 Task: Search one way flight ticket for 3 adults in first from Rochester: Rochester International Airport to Evansville: Evansville Regional Airport on 5-3-2023. Choice of flights is American. Number of bags: 1 carry on bag. Price is upto 87000. Outbound departure time preference is 20:45.
Action: Mouse moved to (307, 374)
Screenshot: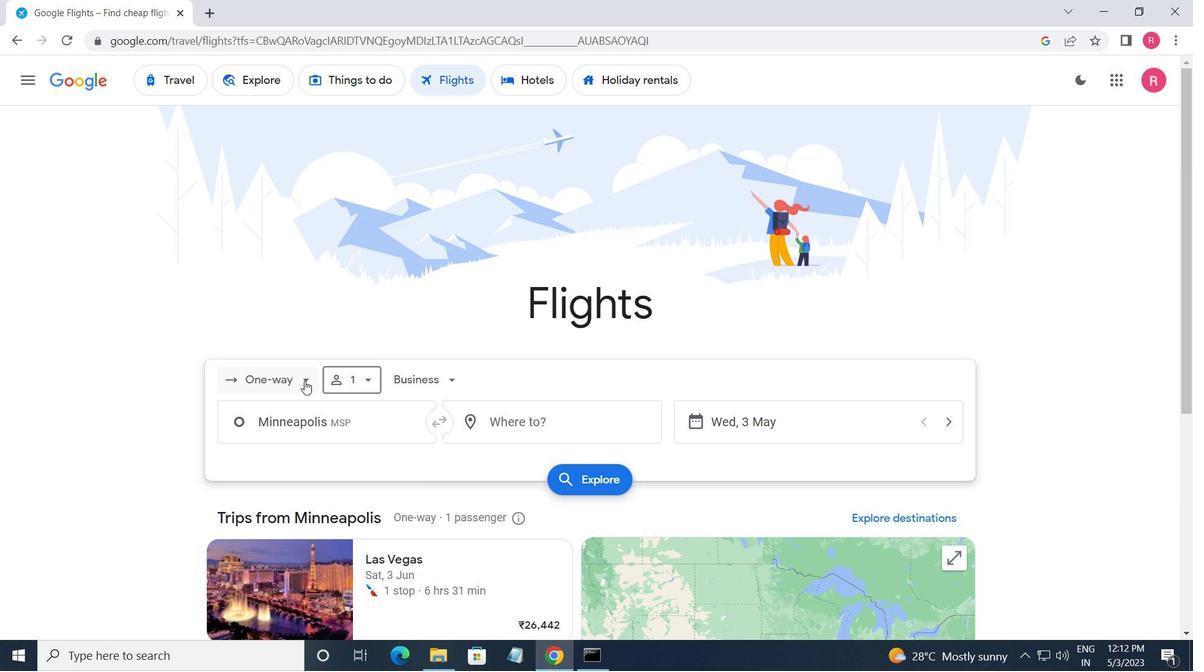 
Action: Mouse pressed left at (307, 374)
Screenshot: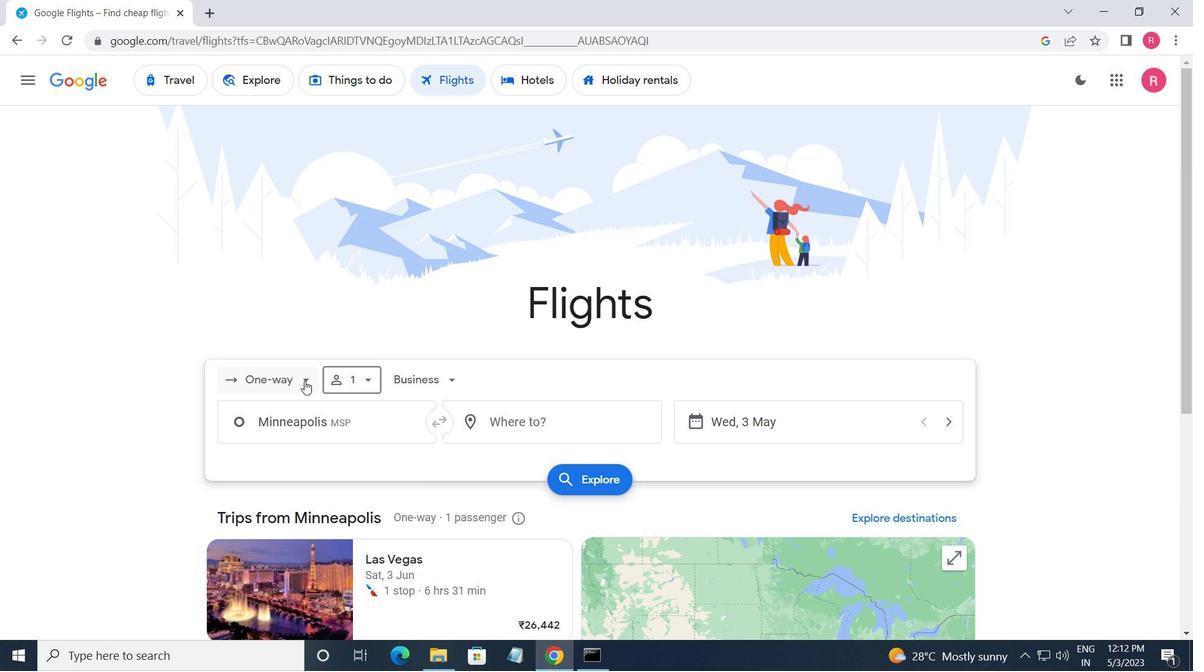 
Action: Mouse moved to (268, 461)
Screenshot: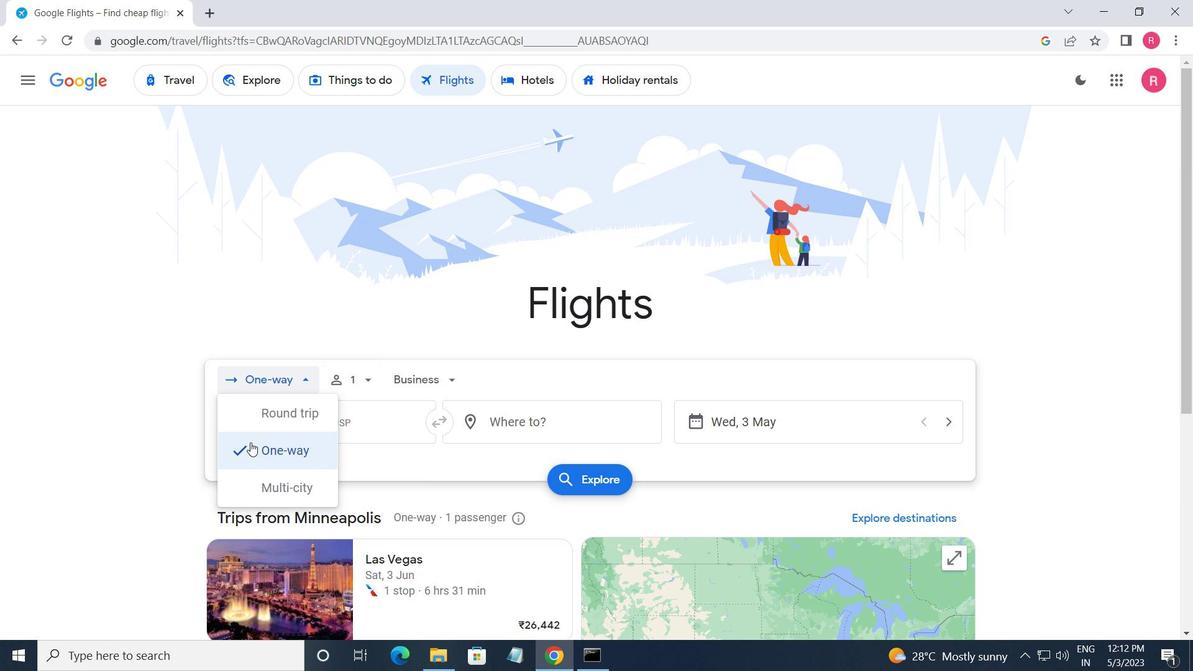 
Action: Mouse pressed left at (268, 461)
Screenshot: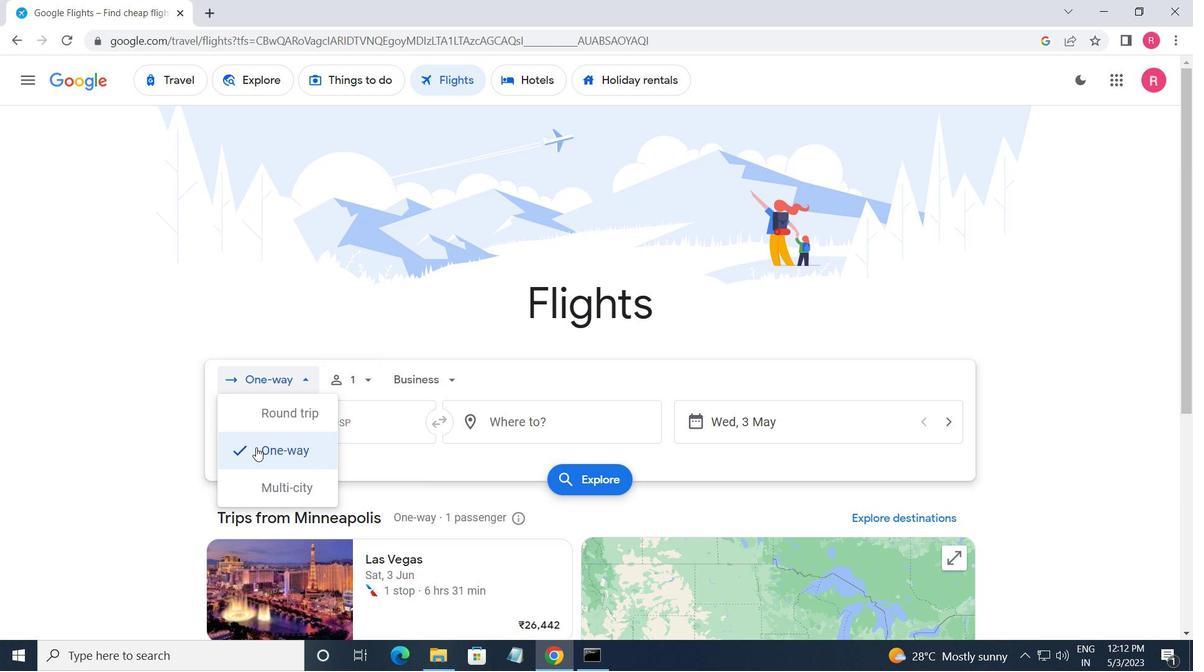 
Action: Mouse moved to (350, 388)
Screenshot: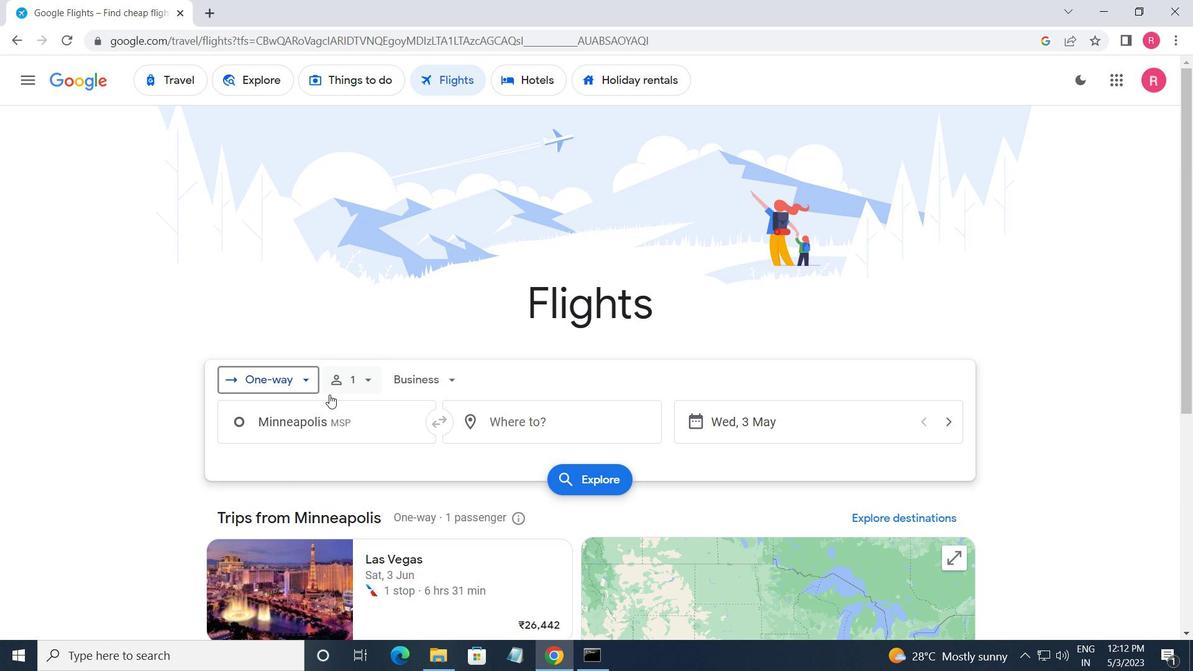 
Action: Mouse pressed left at (350, 388)
Screenshot: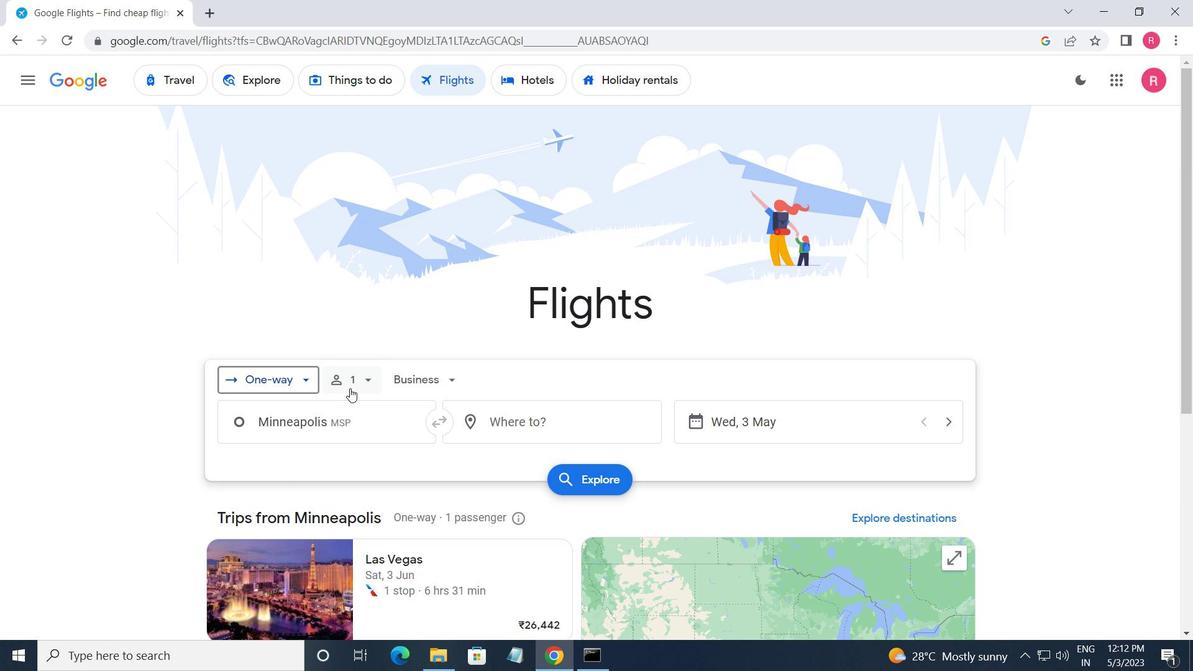 
Action: Mouse moved to (487, 405)
Screenshot: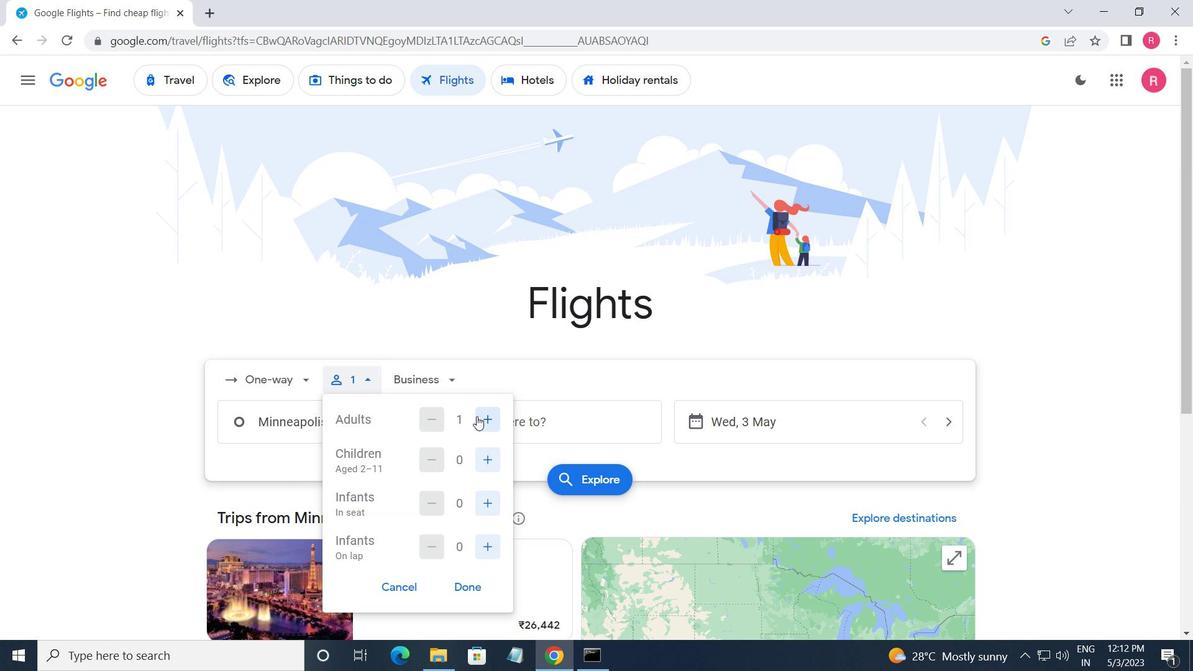 
Action: Mouse pressed left at (487, 405)
Screenshot: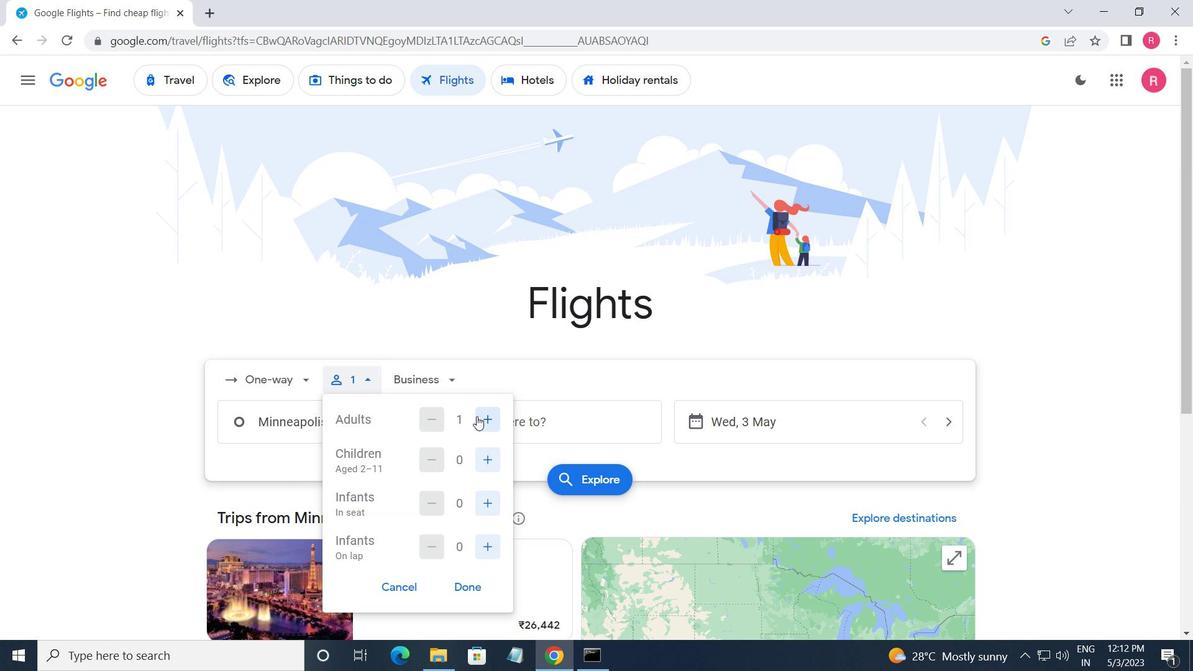 
Action: Mouse moved to (489, 408)
Screenshot: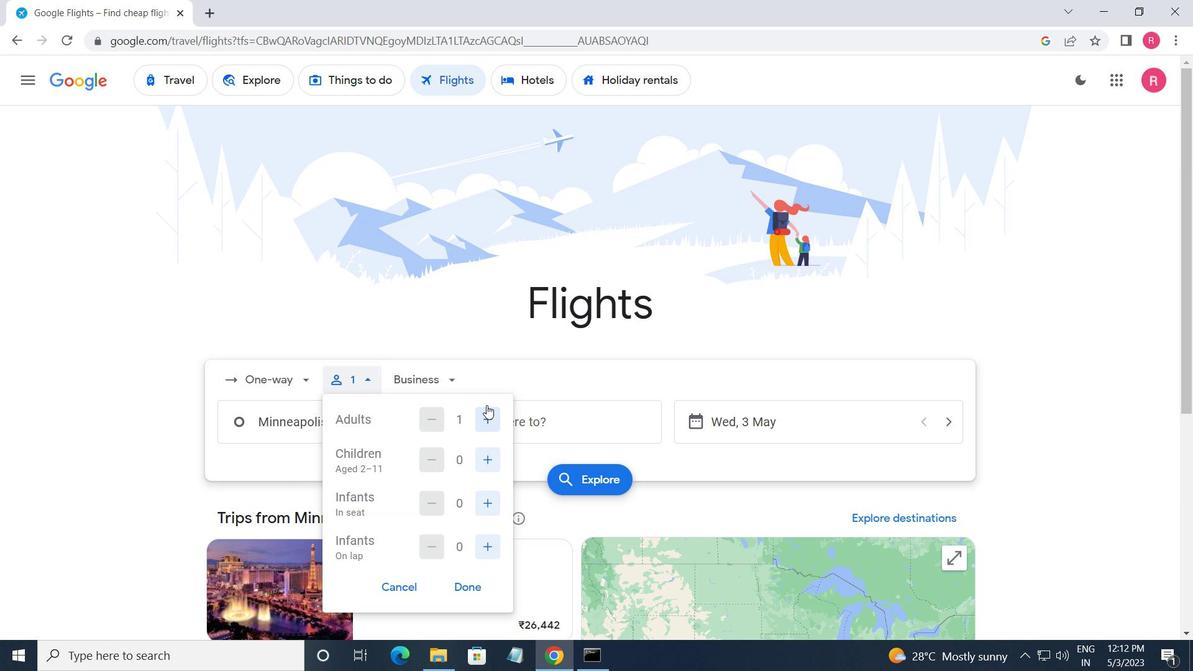 
Action: Mouse pressed left at (489, 408)
Screenshot: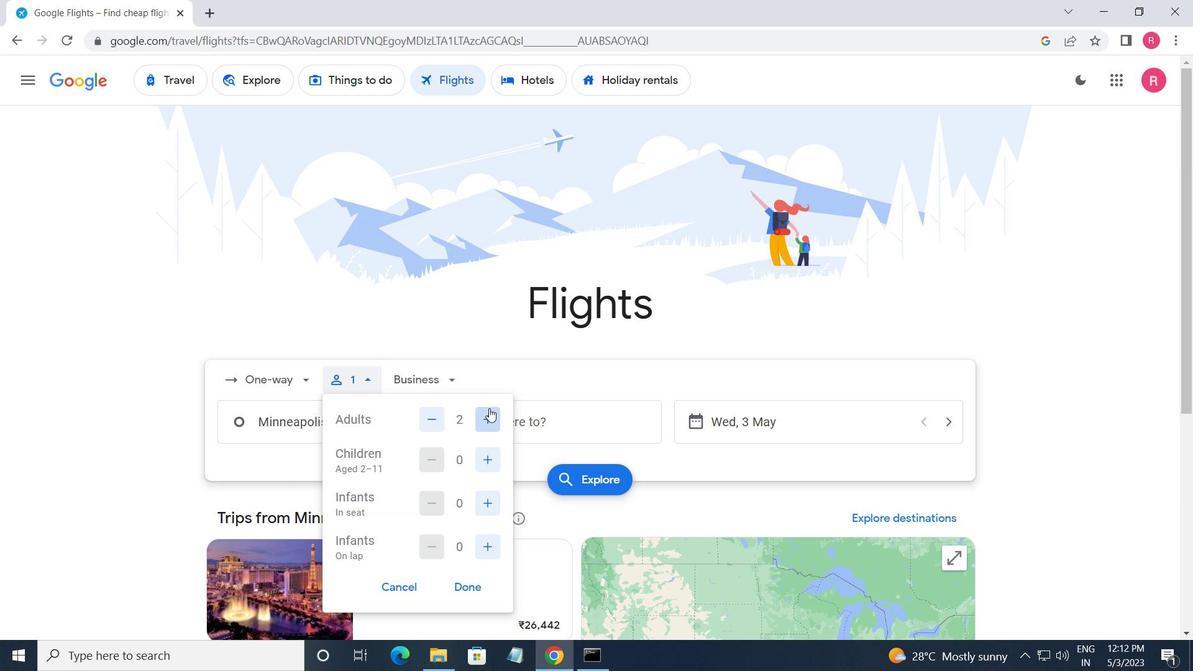 
Action: Mouse moved to (486, 454)
Screenshot: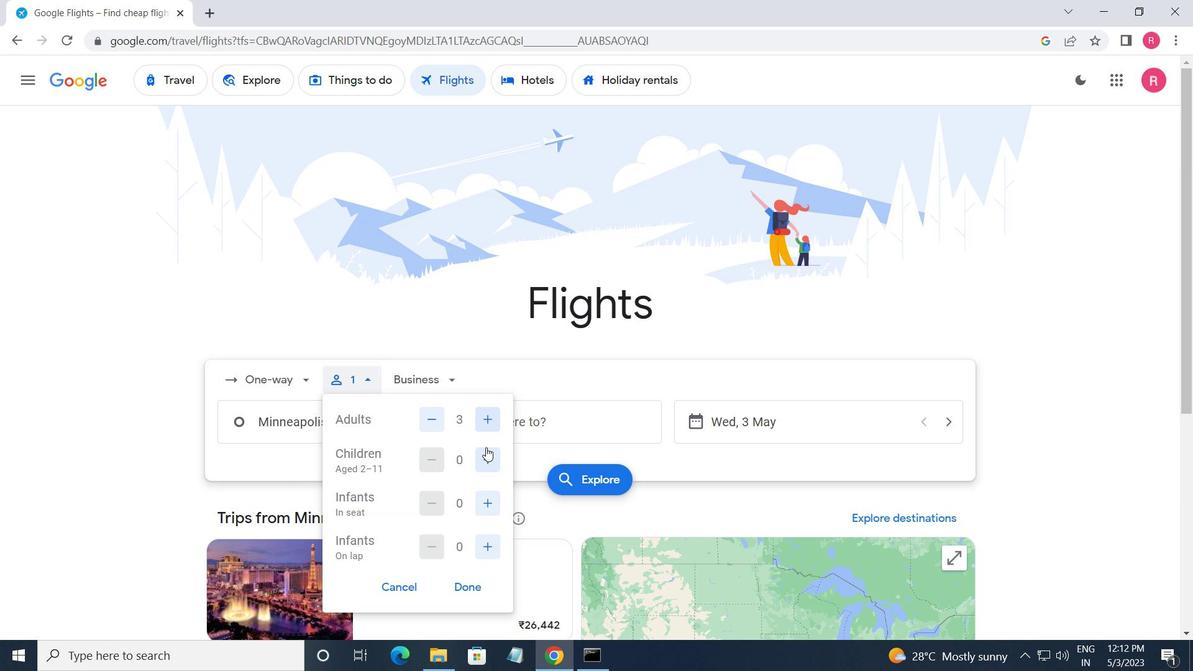 
Action: Mouse pressed left at (486, 454)
Screenshot: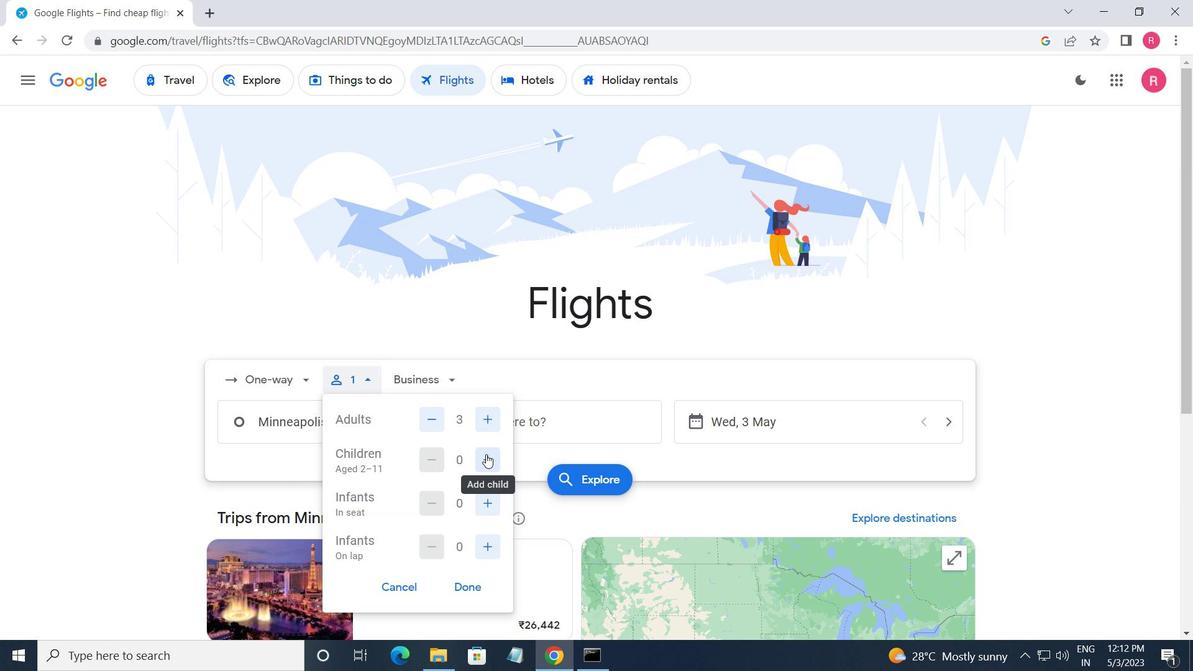 
Action: Mouse pressed left at (486, 454)
Screenshot: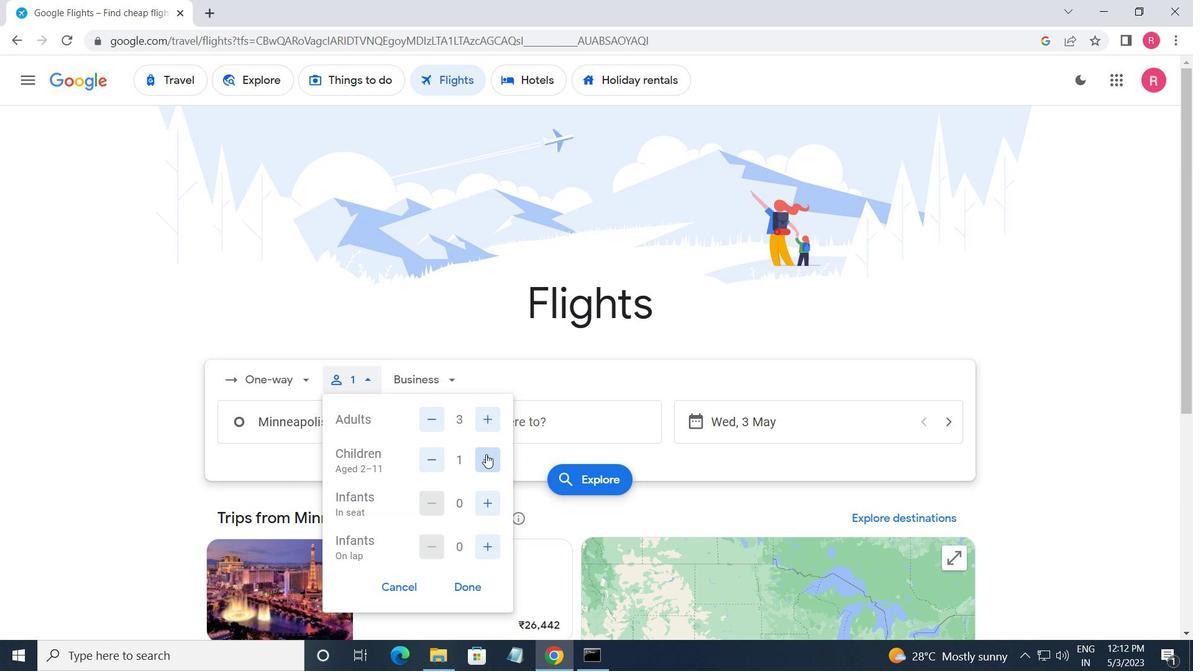 
Action: Mouse pressed left at (486, 454)
Screenshot: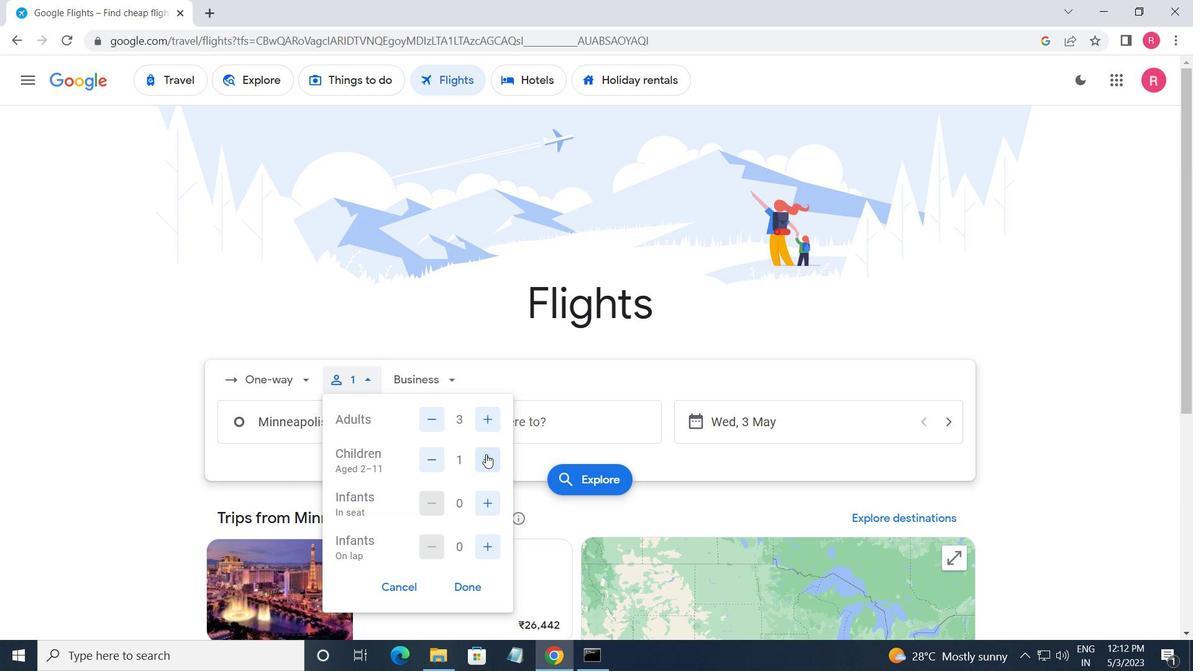 
Action: Mouse moved to (439, 457)
Screenshot: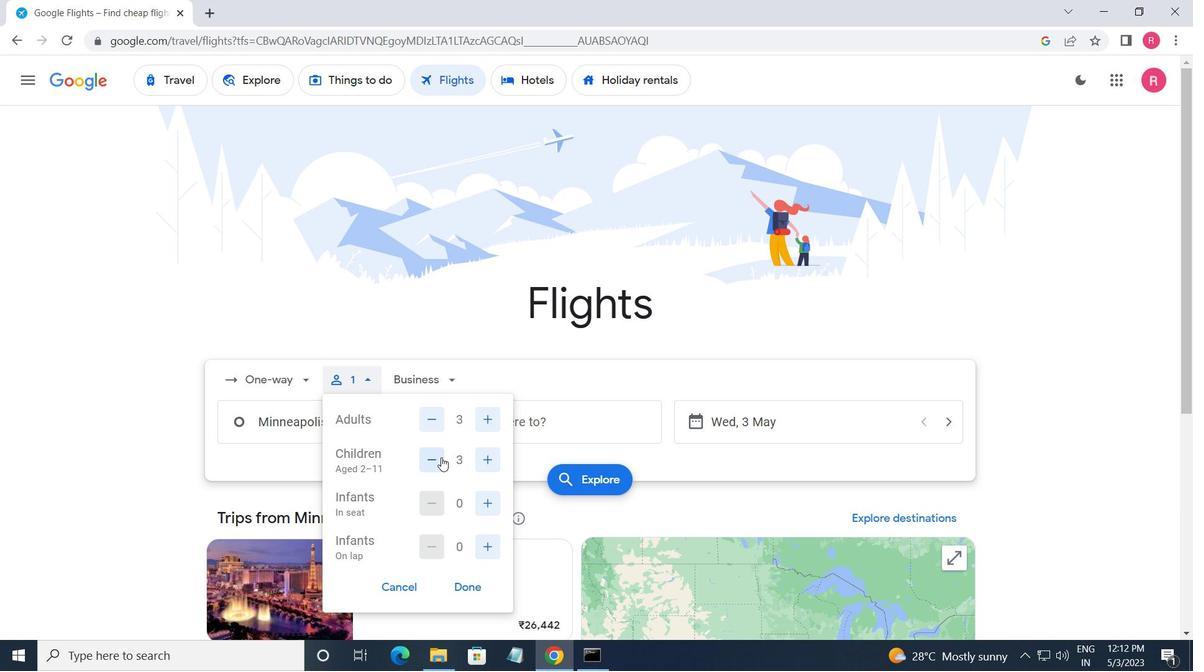 
Action: Mouse pressed left at (439, 457)
Screenshot: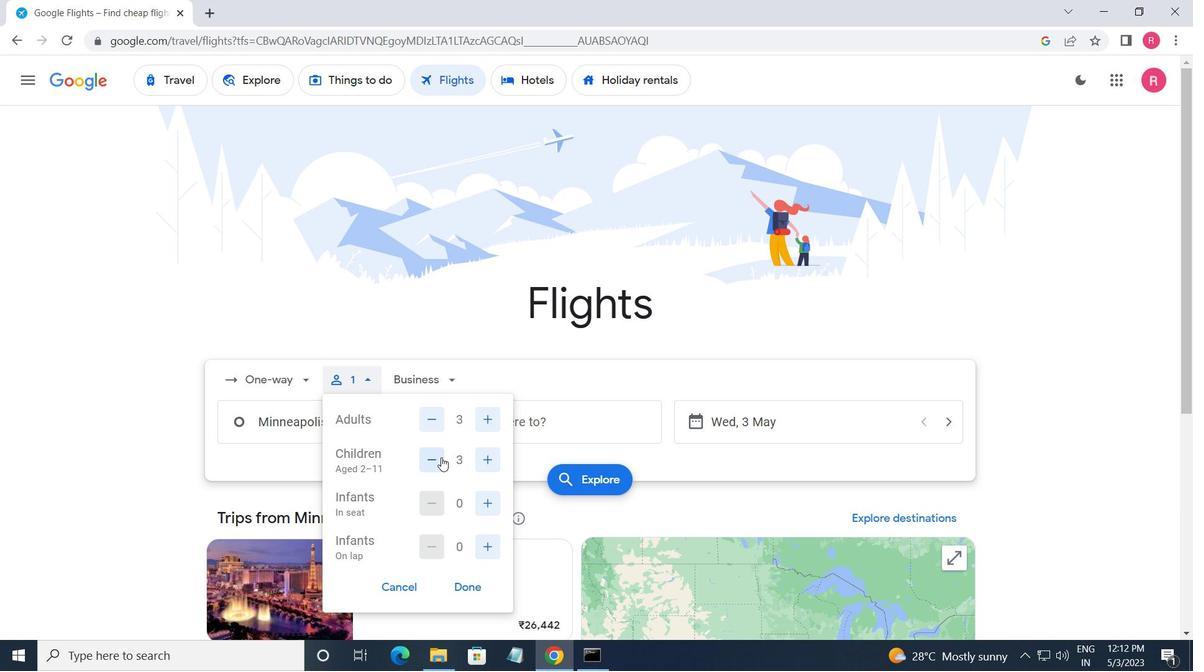 
Action: Mouse pressed left at (439, 457)
Screenshot: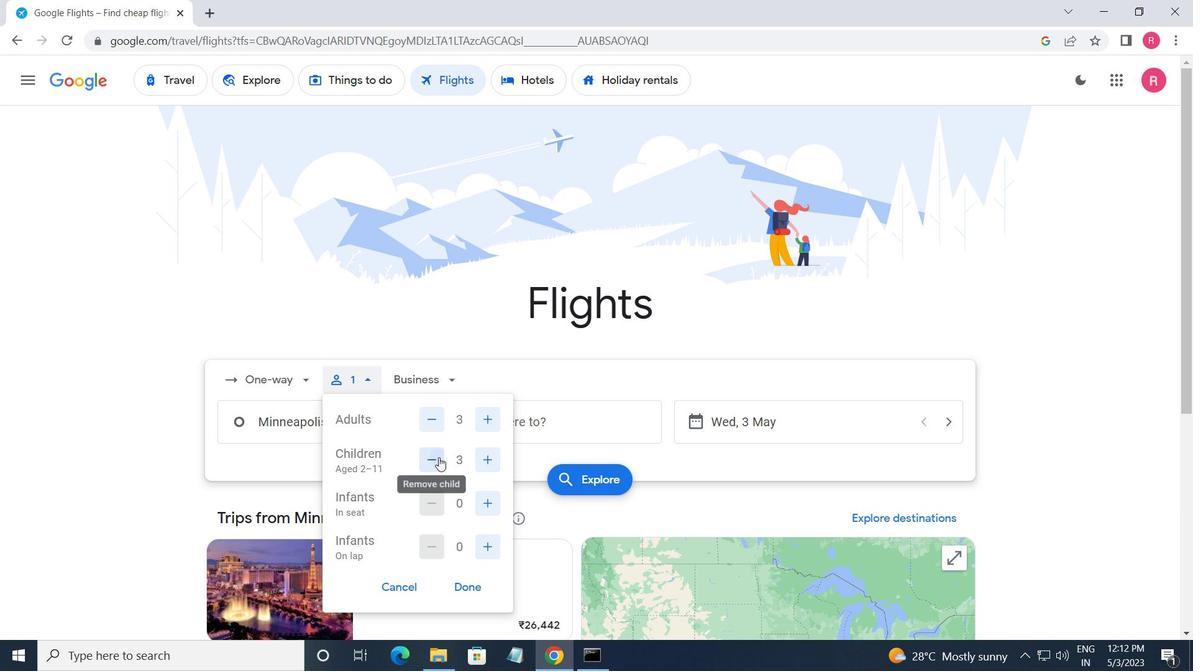 
Action: Mouse pressed left at (439, 457)
Screenshot: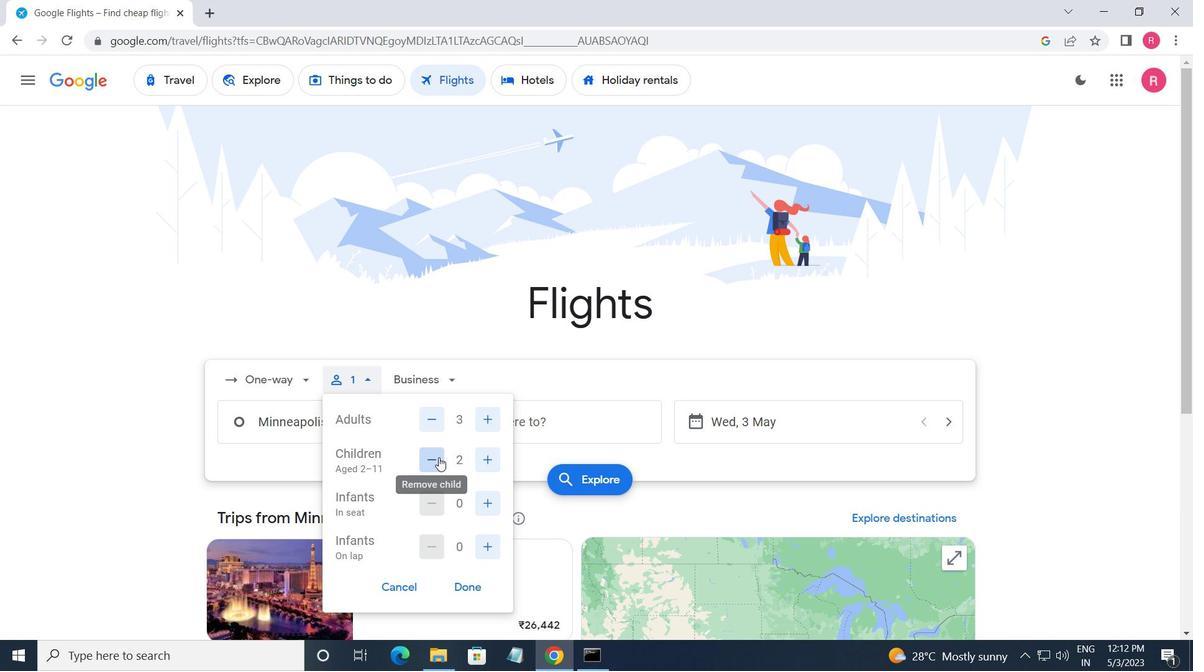 
Action: Mouse moved to (416, 391)
Screenshot: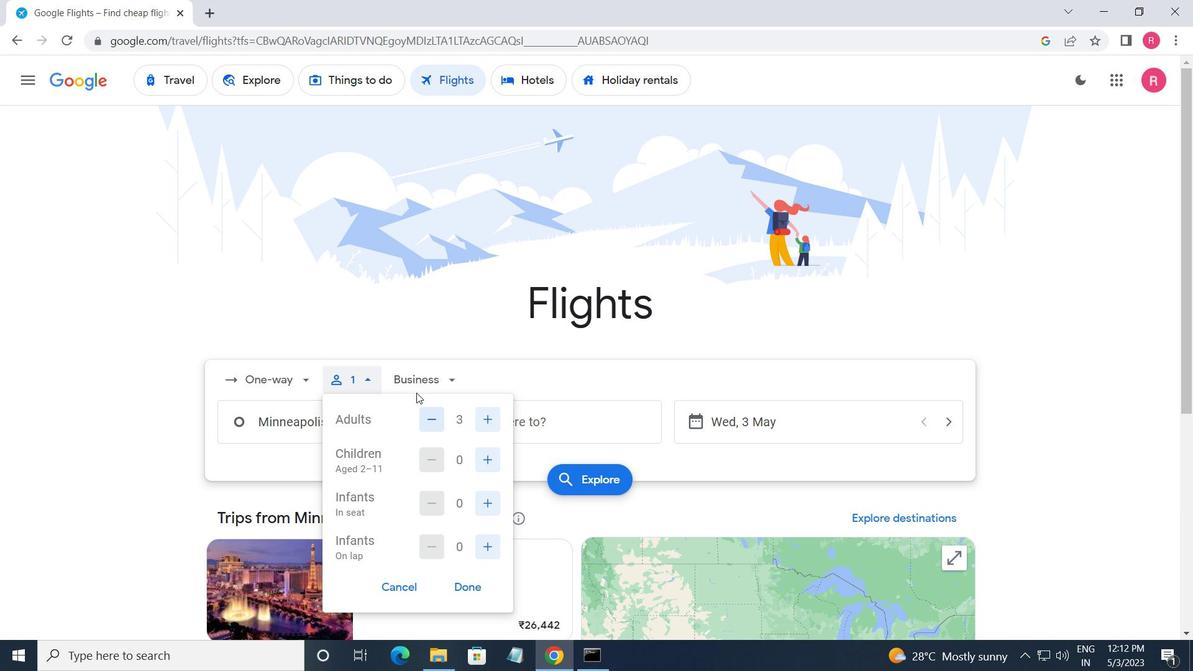 
Action: Mouse pressed left at (416, 391)
Screenshot: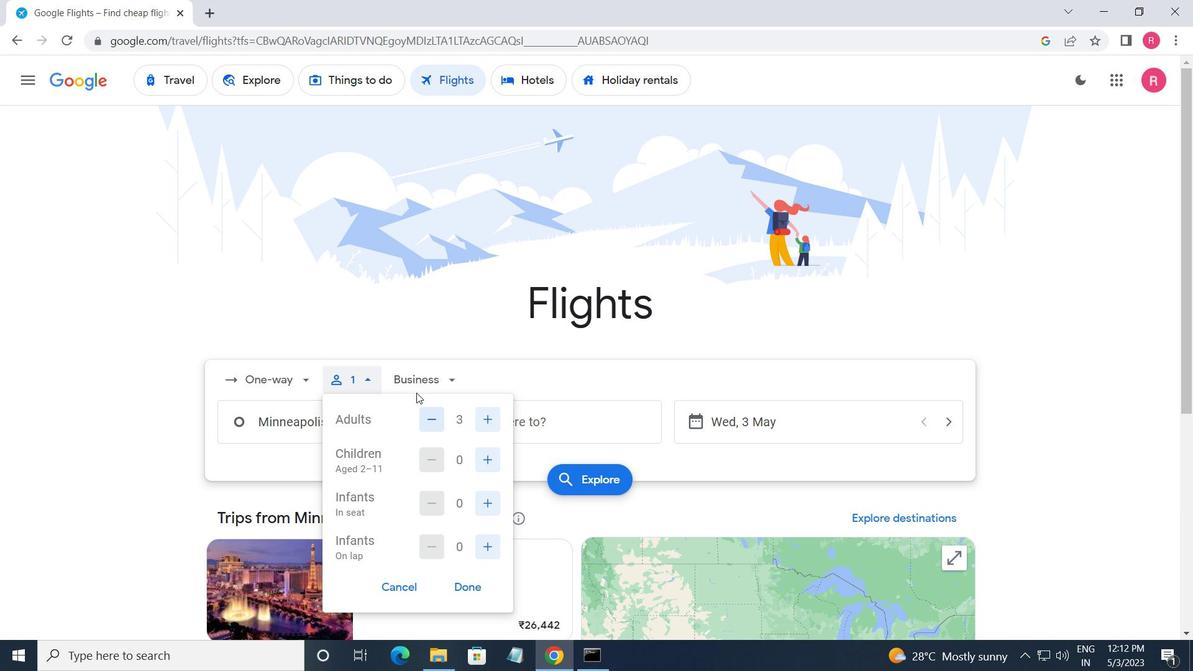 
Action: Mouse moved to (459, 527)
Screenshot: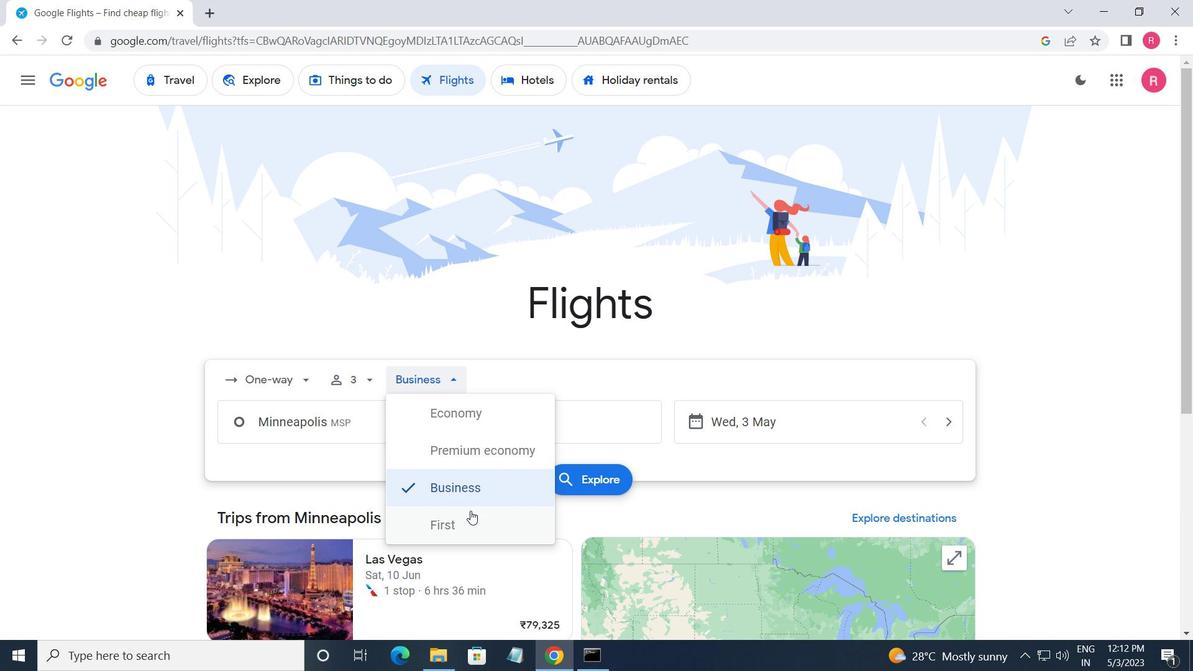 
Action: Mouse pressed left at (459, 527)
Screenshot: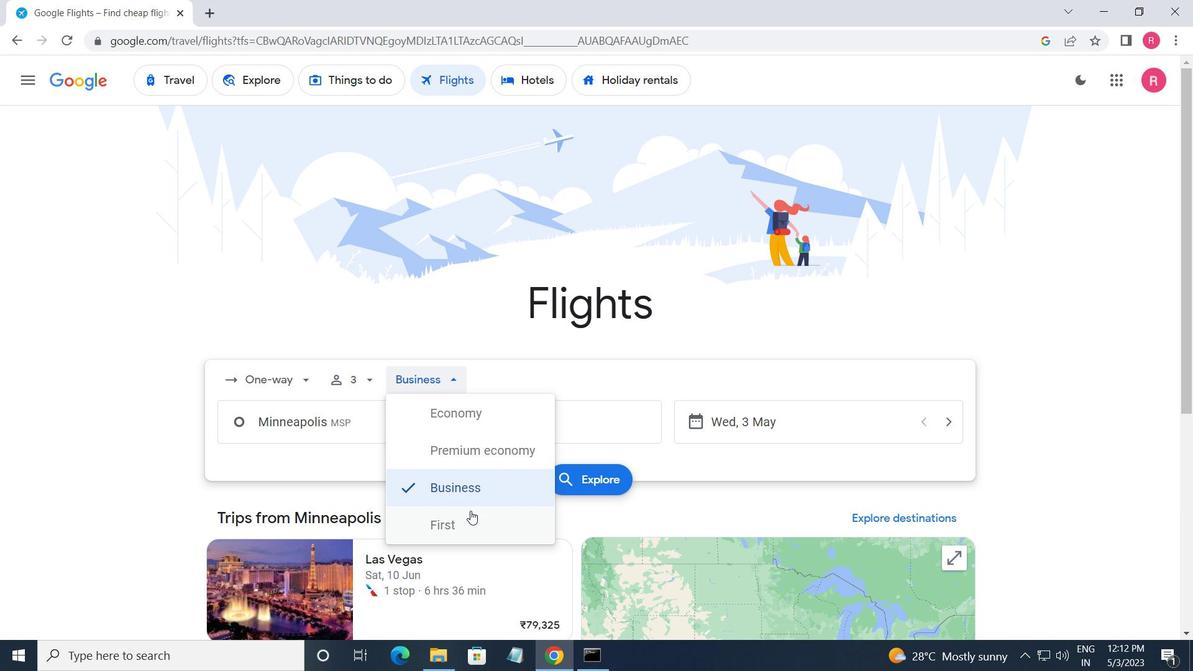 
Action: Mouse moved to (396, 439)
Screenshot: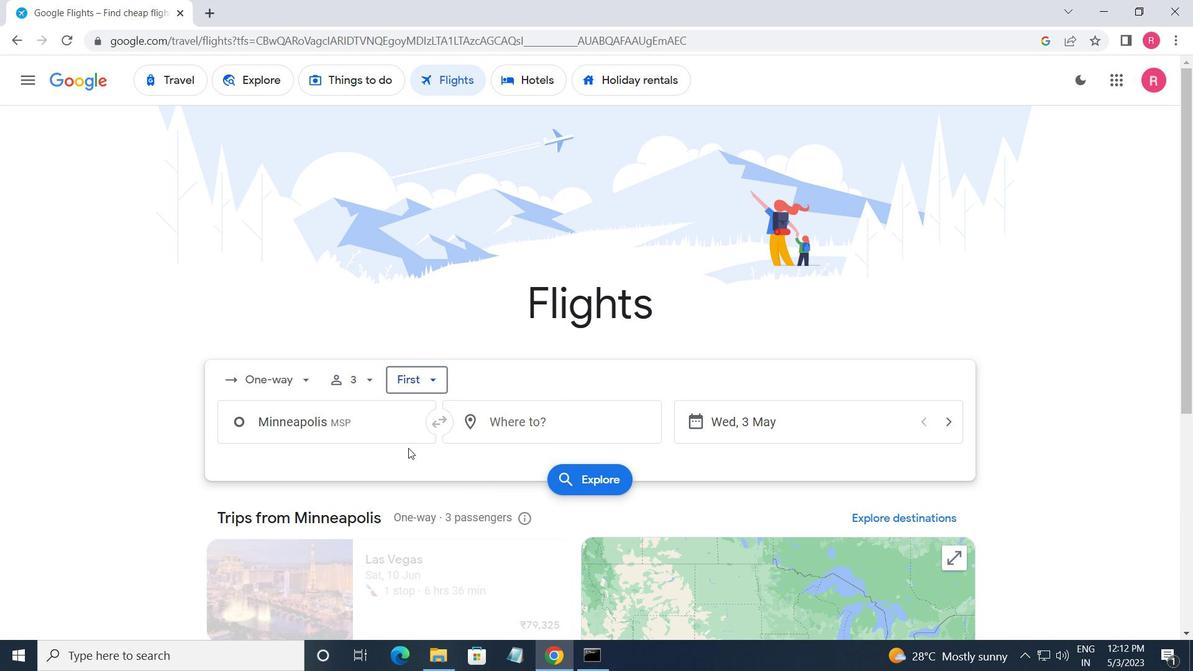 
Action: Mouse pressed left at (396, 439)
Screenshot: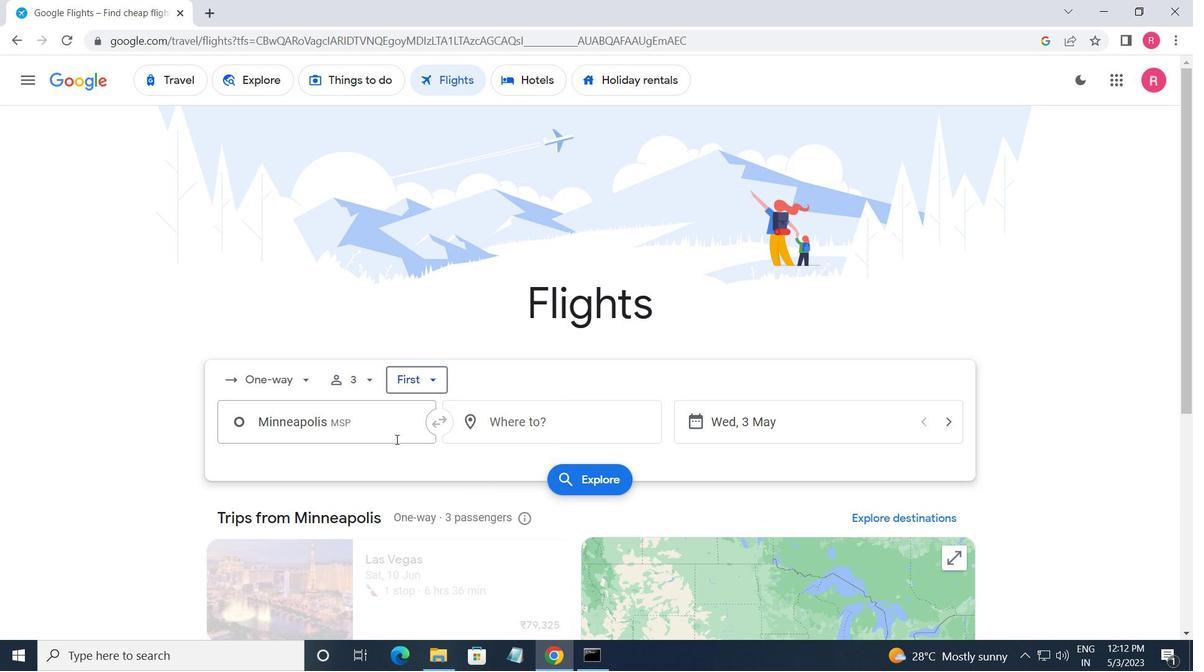 
Action: Mouse moved to (395, 439)
Screenshot: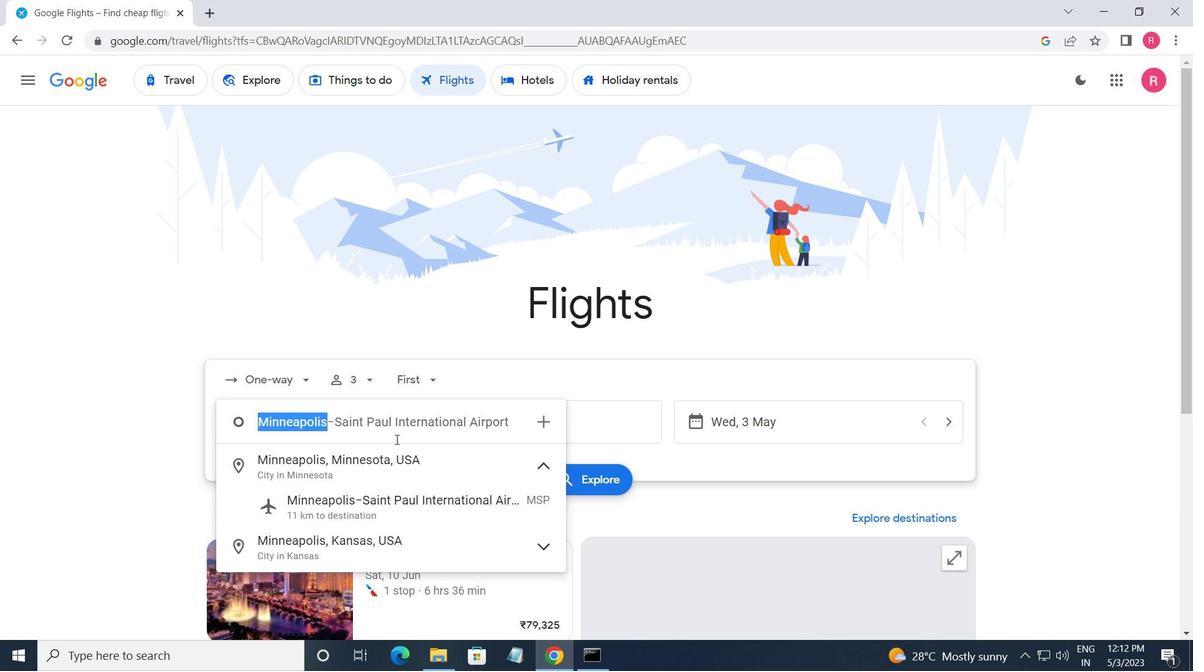 
Action: Key pressed <Key.shift>RS<Key.backspace>OSHESTER<Key.space><Key.shift_r>I
Screenshot: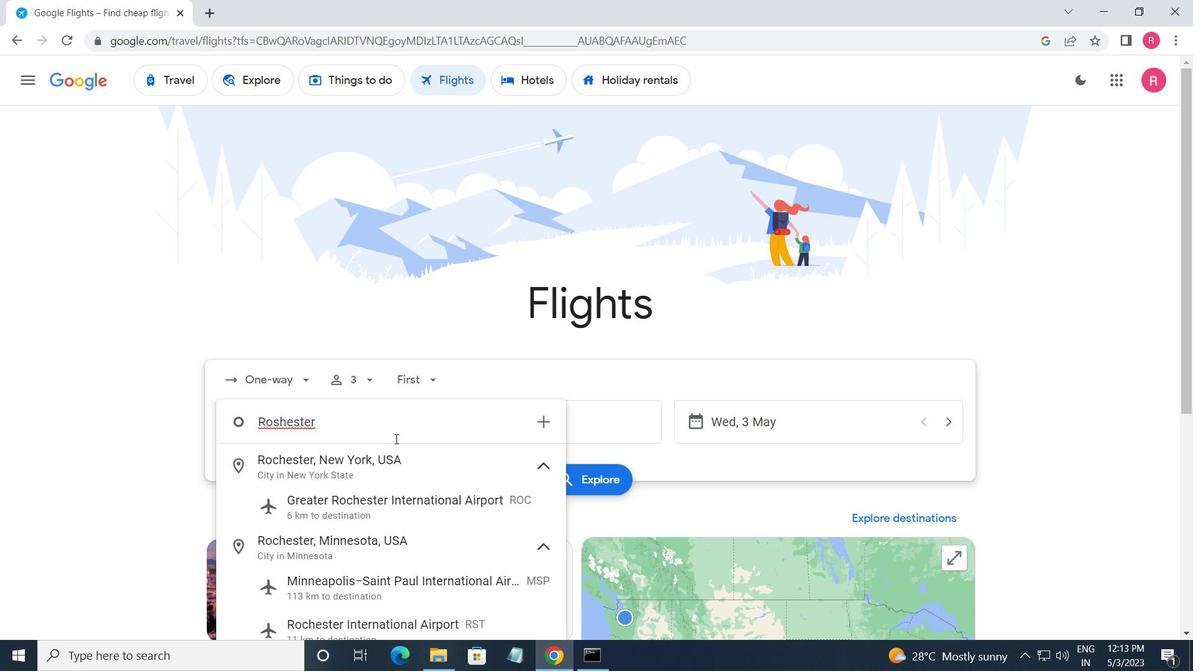 
Action: Mouse moved to (376, 513)
Screenshot: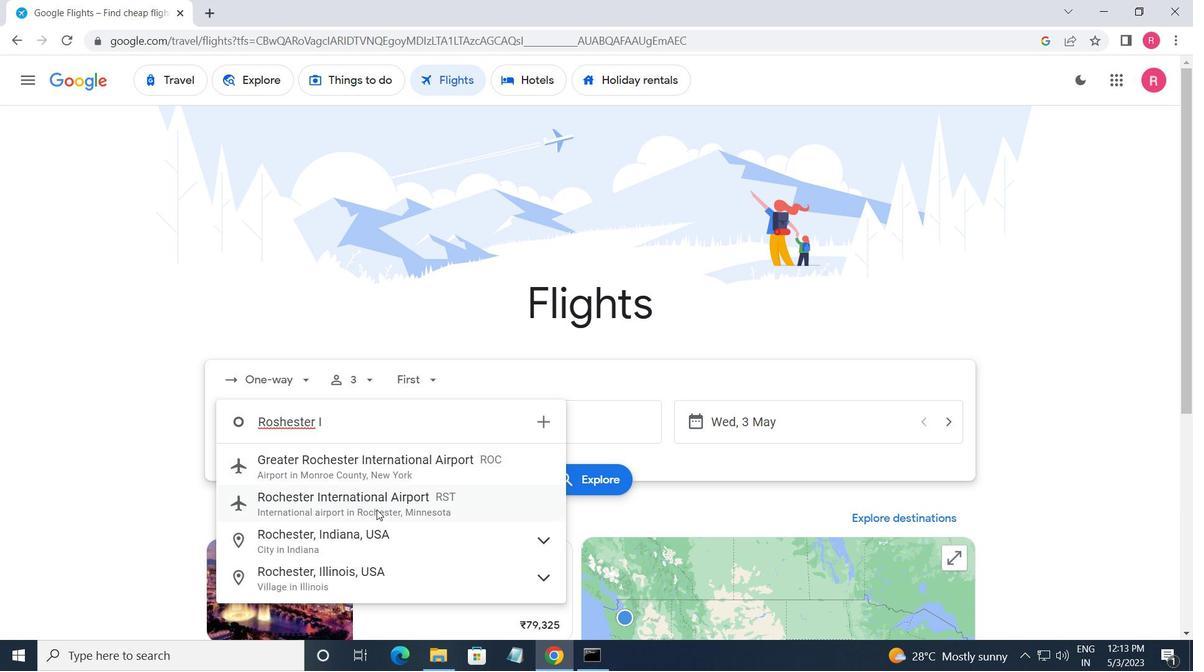 
Action: Mouse pressed left at (376, 513)
Screenshot: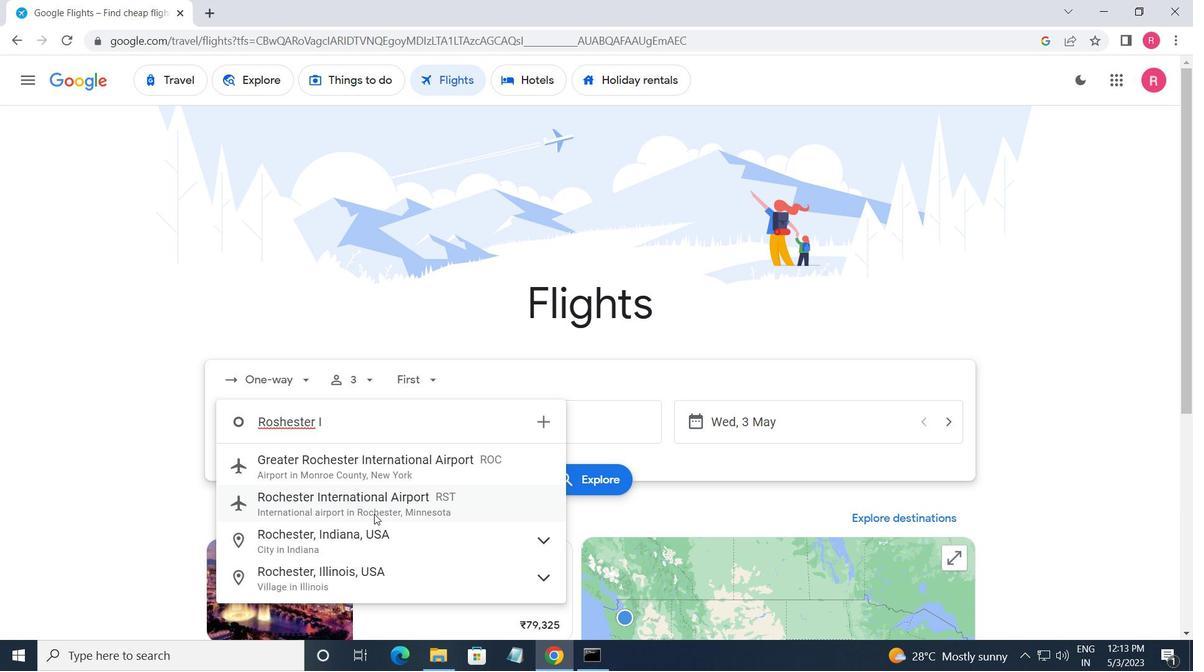 
Action: Mouse moved to (592, 425)
Screenshot: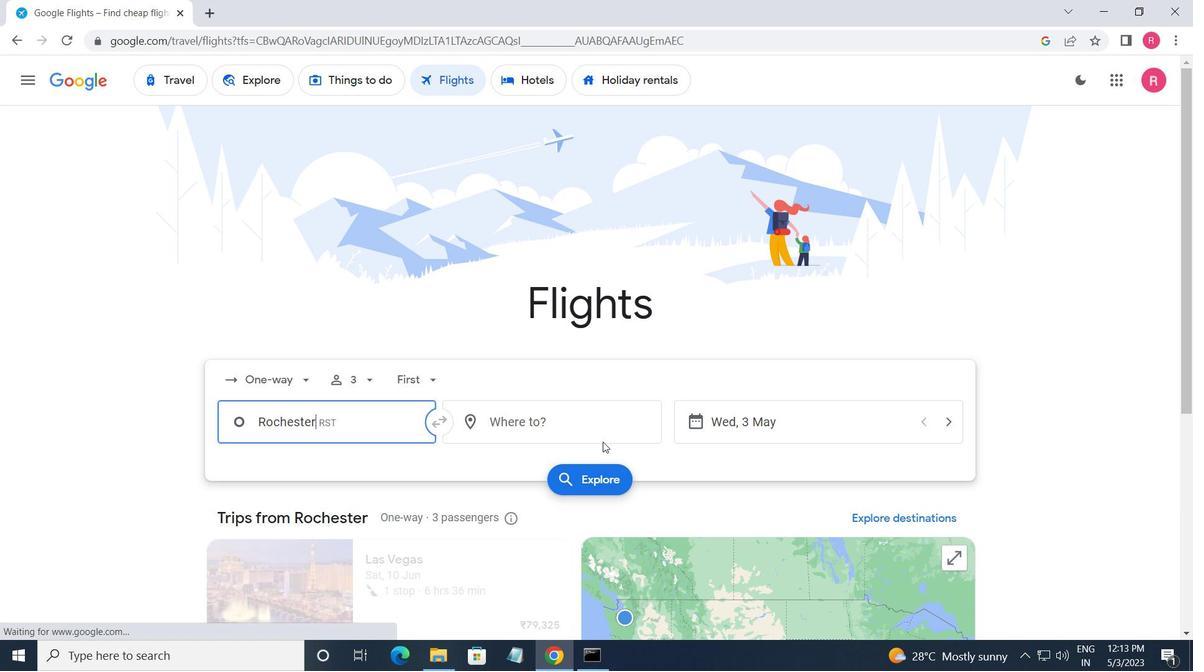 
Action: Mouse pressed left at (592, 425)
Screenshot: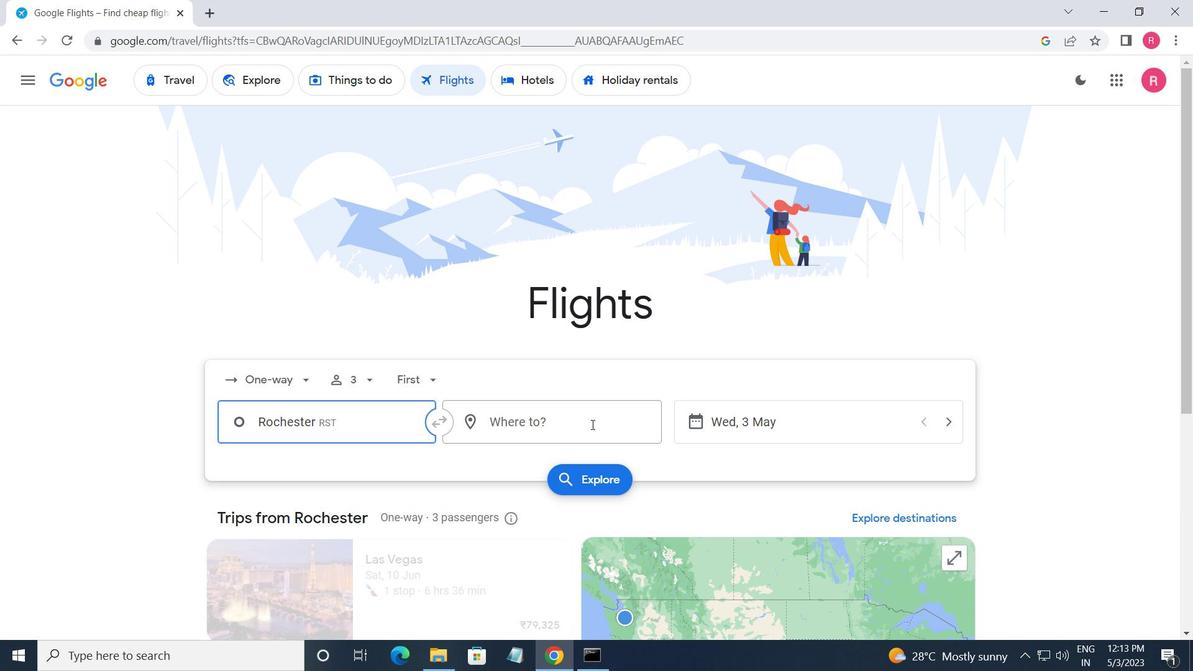 
Action: Mouse moved to (528, 576)
Screenshot: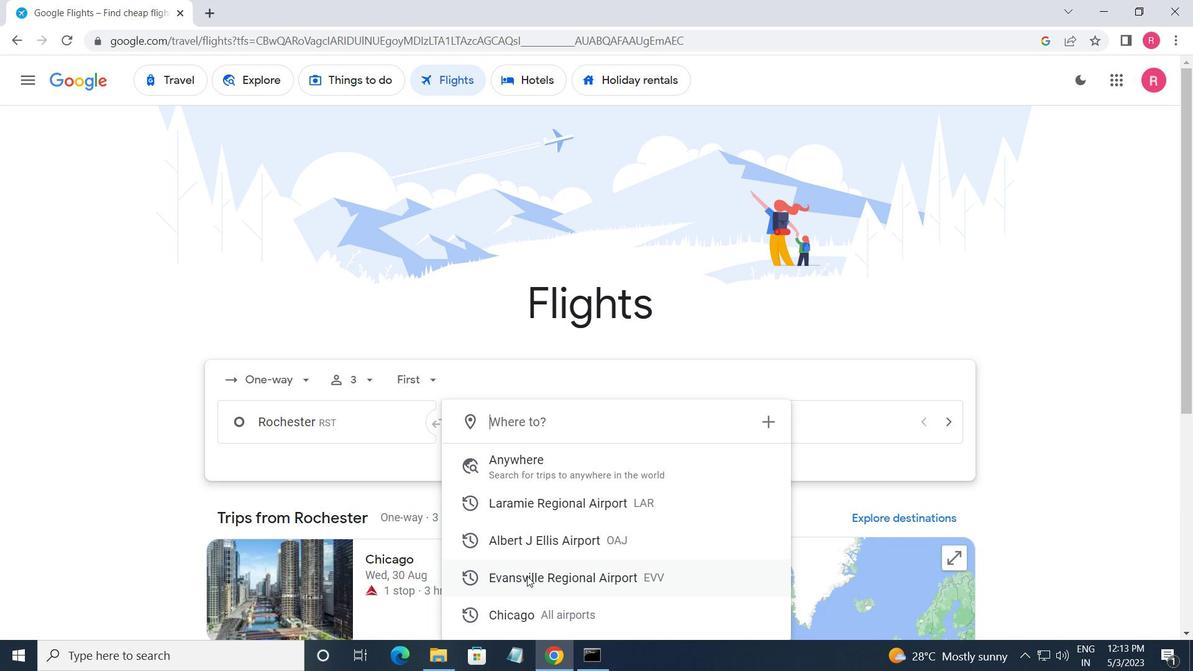 
Action: Mouse pressed left at (528, 576)
Screenshot: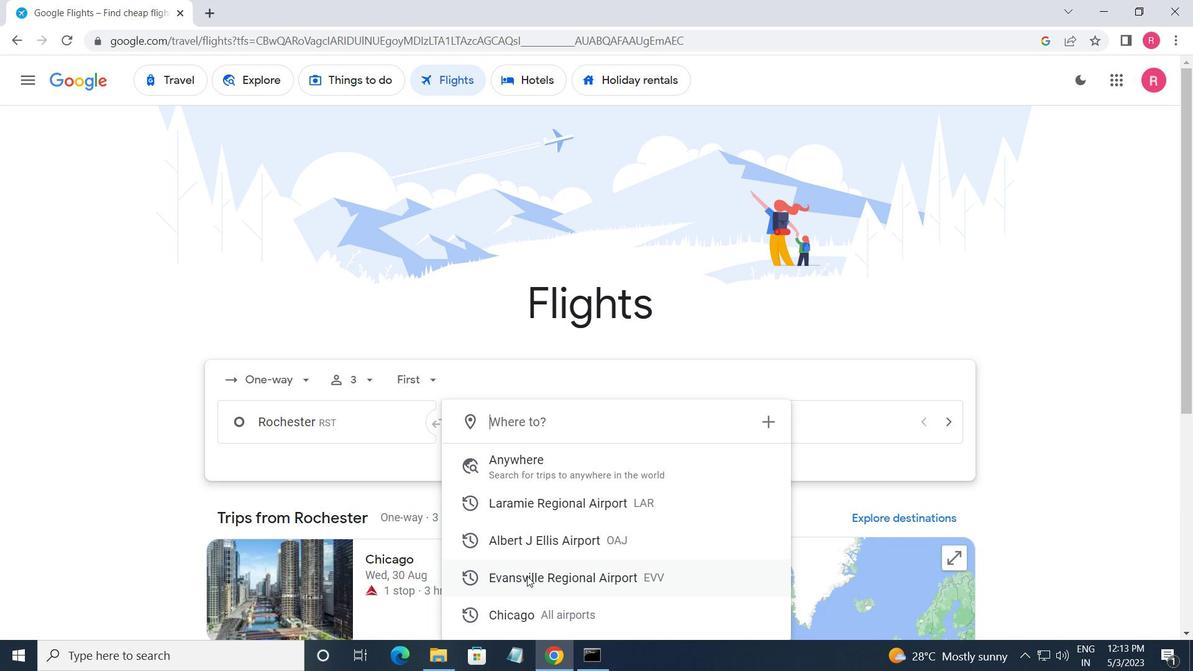 
Action: Mouse moved to (807, 401)
Screenshot: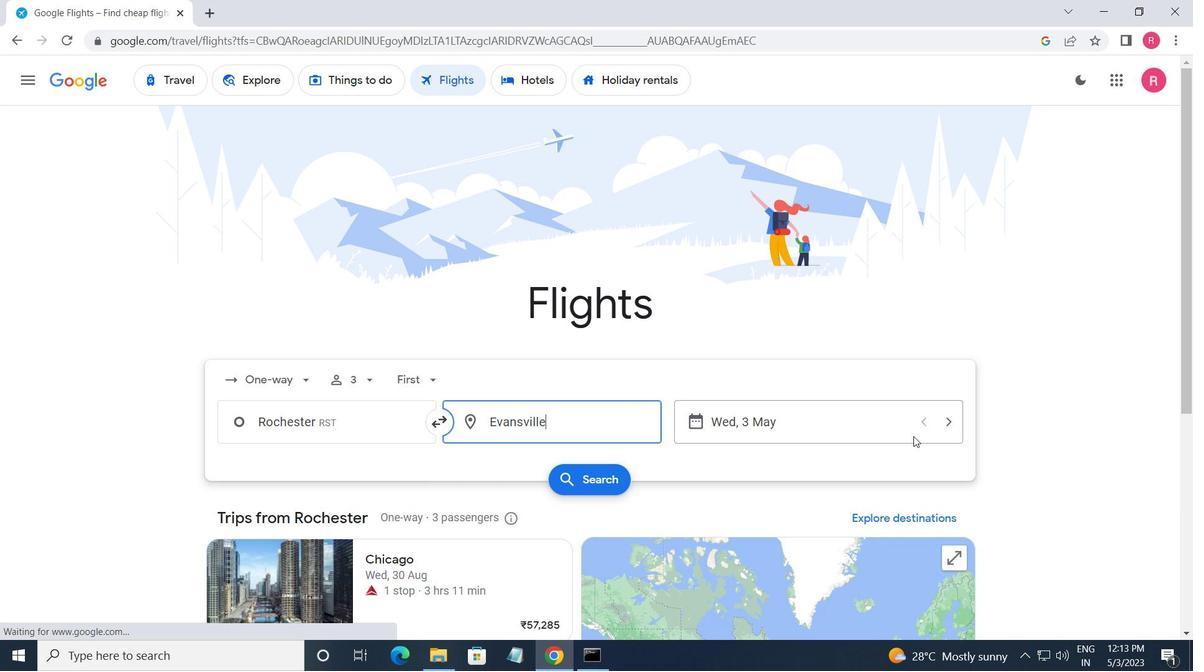 
Action: Mouse pressed left at (807, 401)
Screenshot: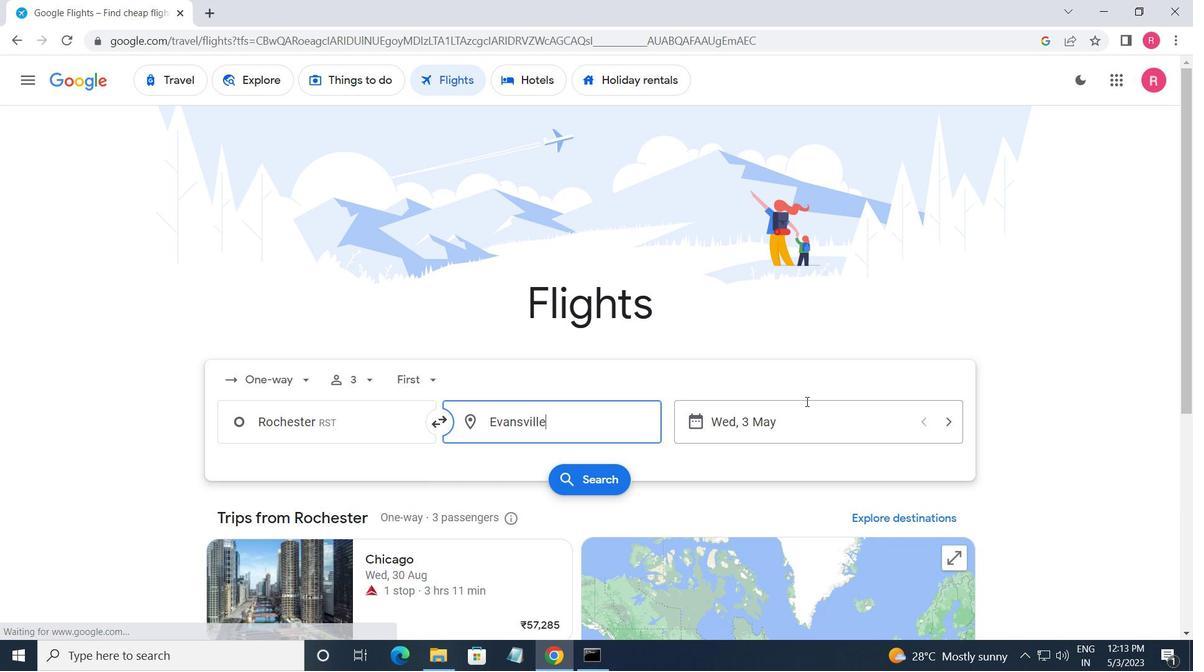 
Action: Mouse moved to (520, 358)
Screenshot: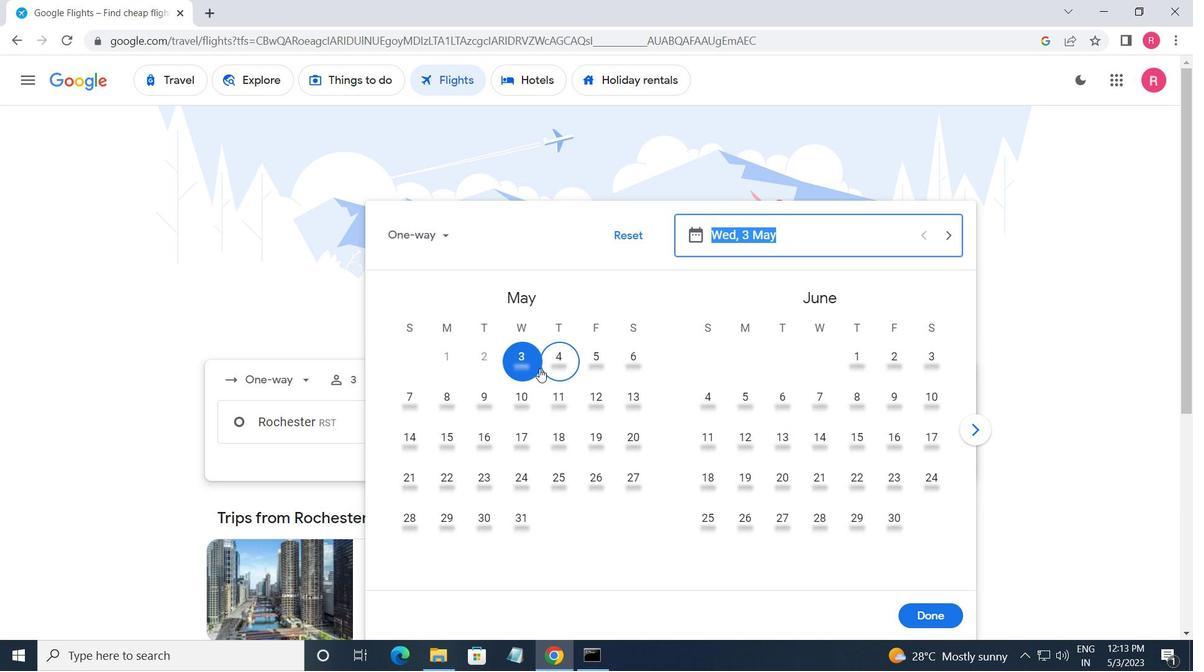 
Action: Mouse pressed left at (520, 358)
Screenshot: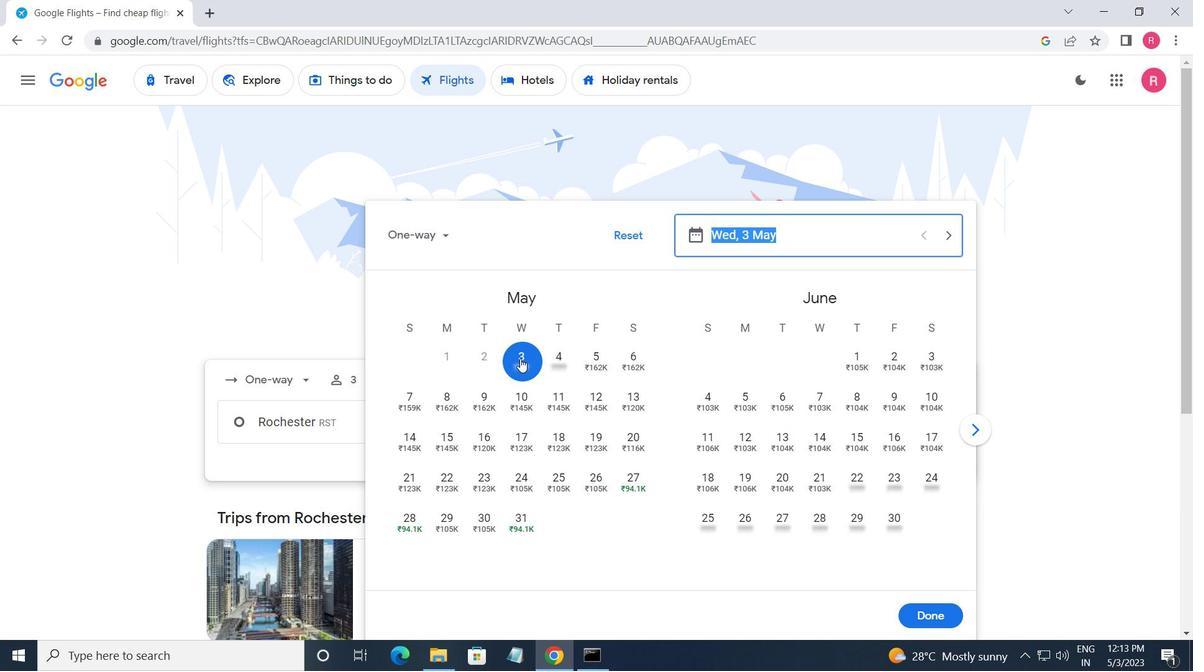 
Action: Mouse moved to (947, 624)
Screenshot: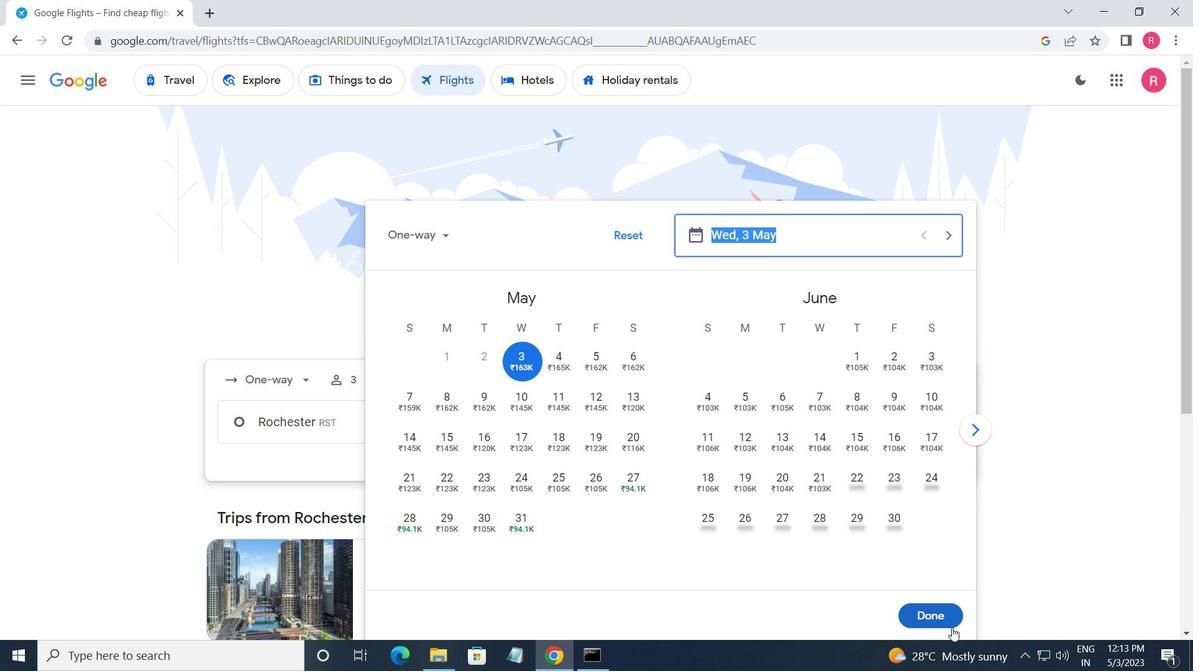
Action: Mouse pressed left at (947, 624)
Screenshot: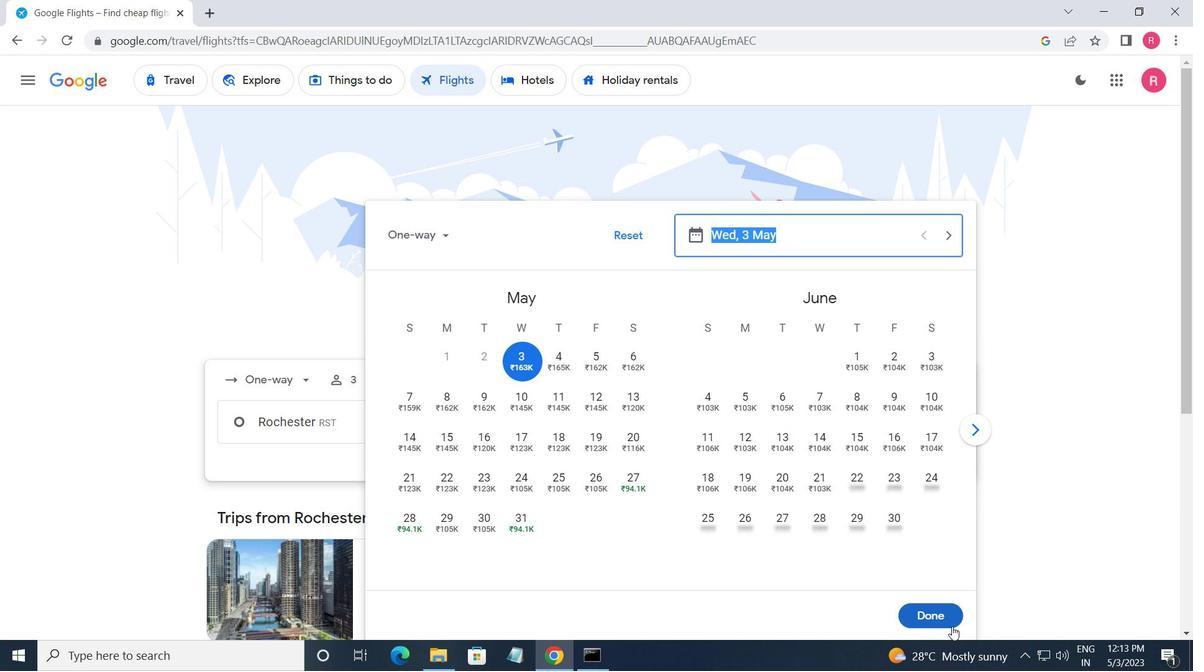 
Action: Mouse moved to (618, 491)
Screenshot: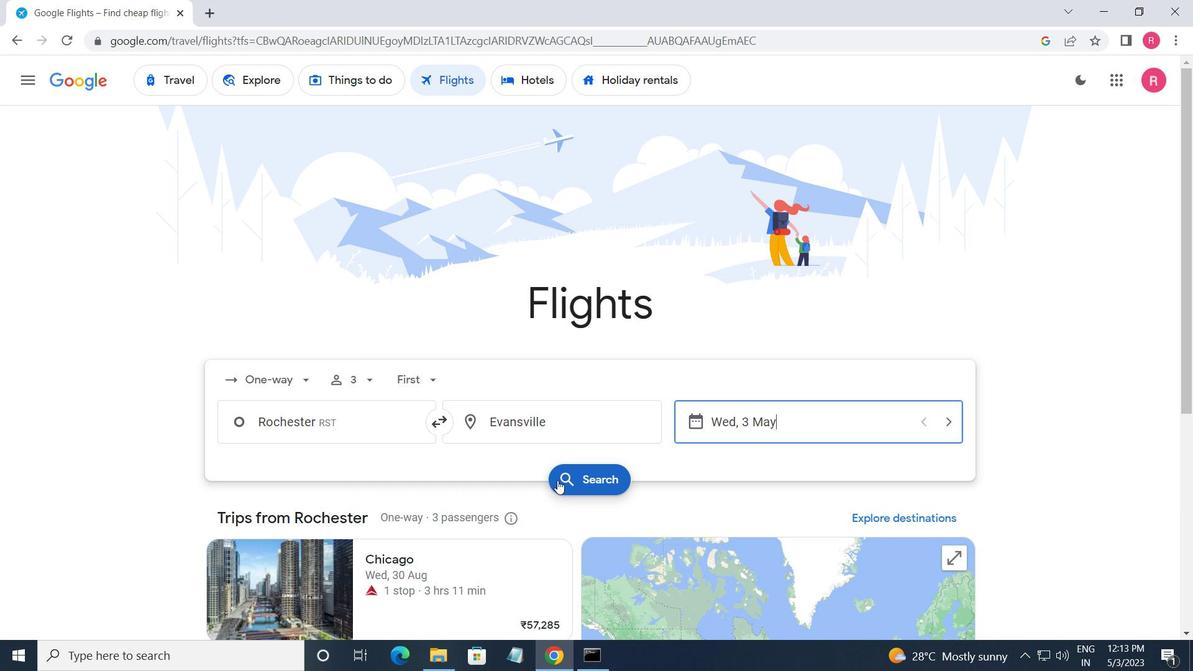 
Action: Mouse pressed left at (618, 491)
Screenshot: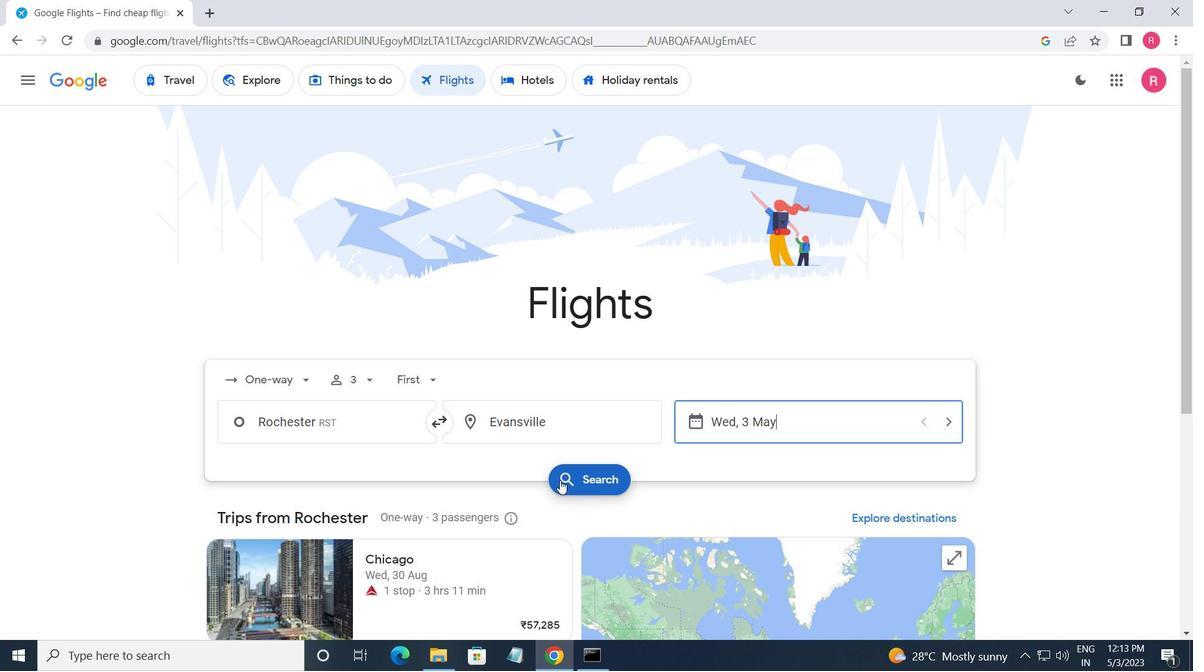 
Action: Mouse moved to (222, 225)
Screenshot: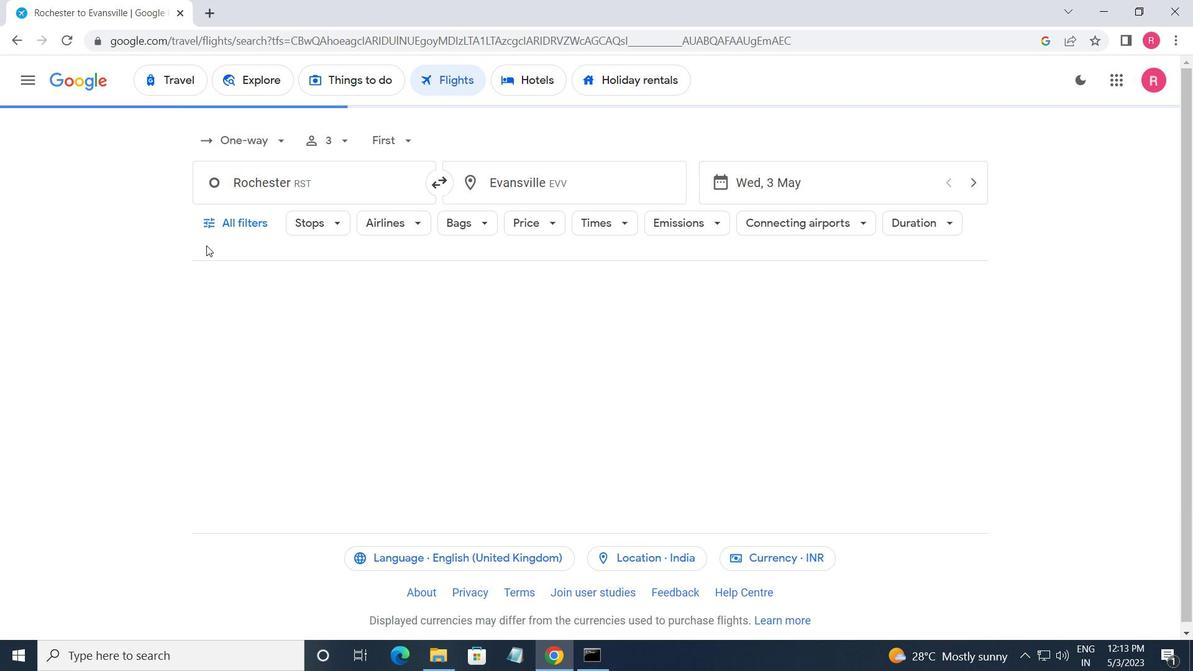 
Action: Mouse pressed left at (222, 225)
Screenshot: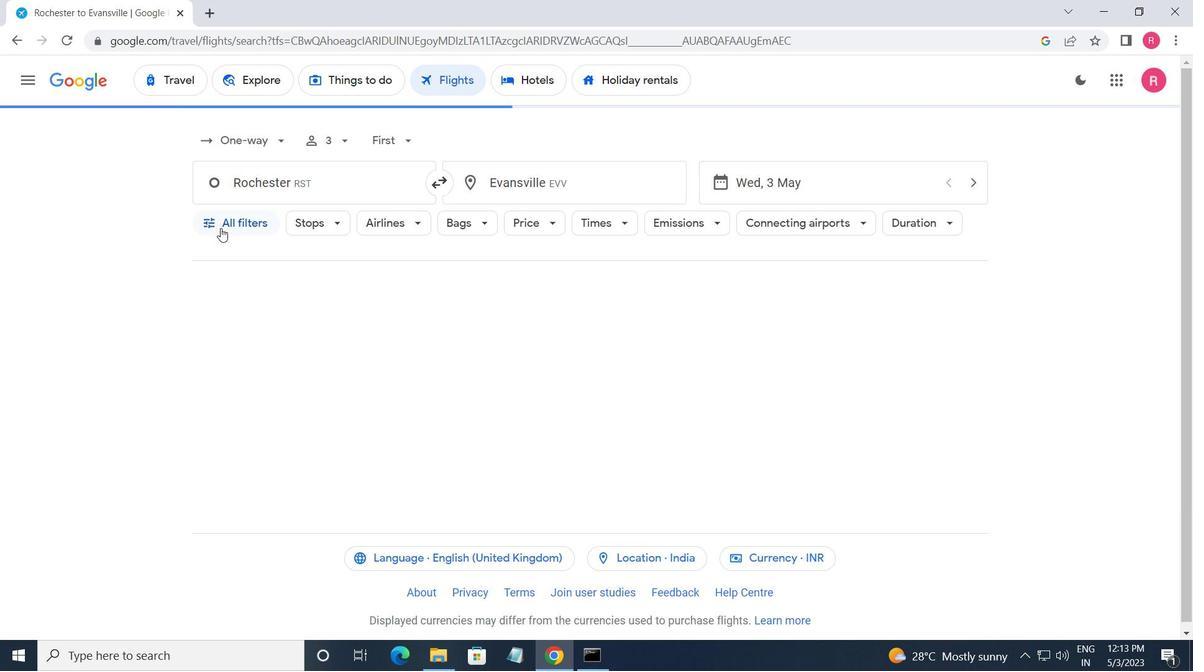 
Action: Mouse moved to (300, 428)
Screenshot: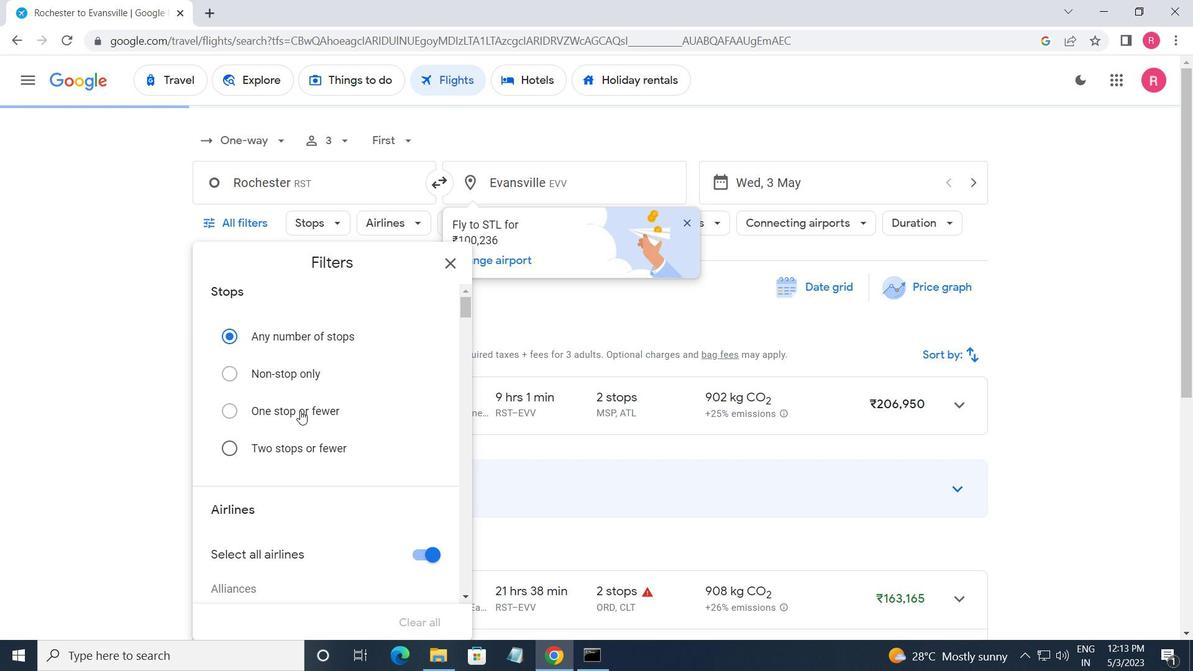 
Action: Mouse scrolled (300, 427) with delta (0, 0)
Screenshot: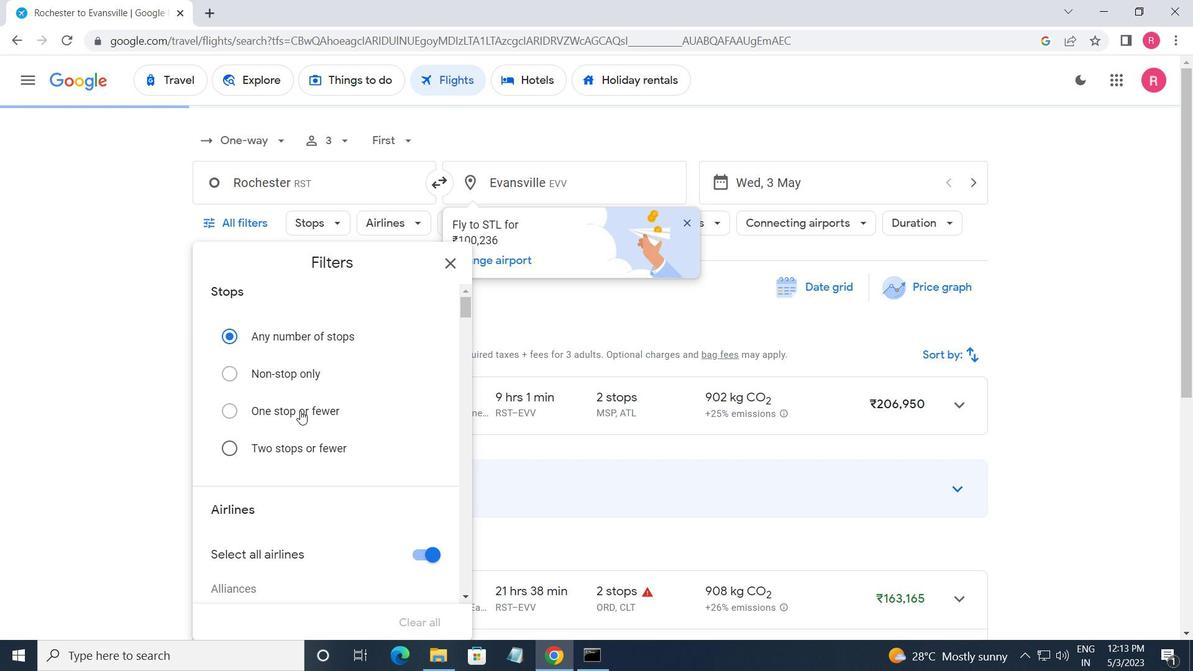 
Action: Mouse moved to (300, 430)
Screenshot: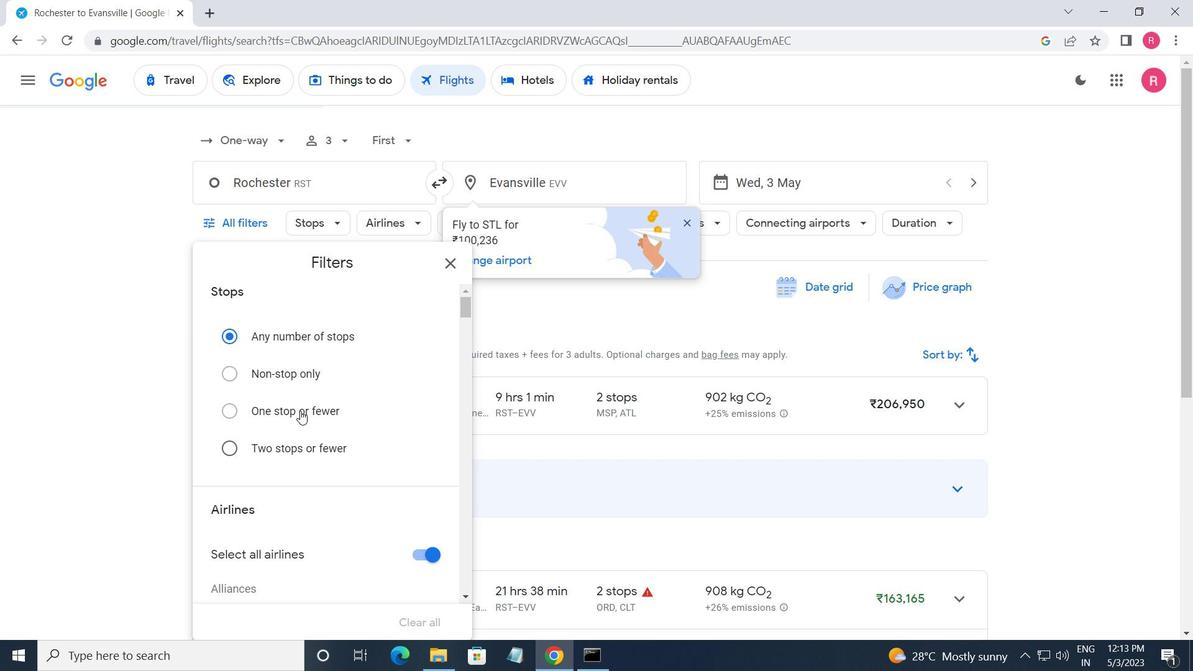 
Action: Mouse scrolled (300, 430) with delta (0, 0)
Screenshot: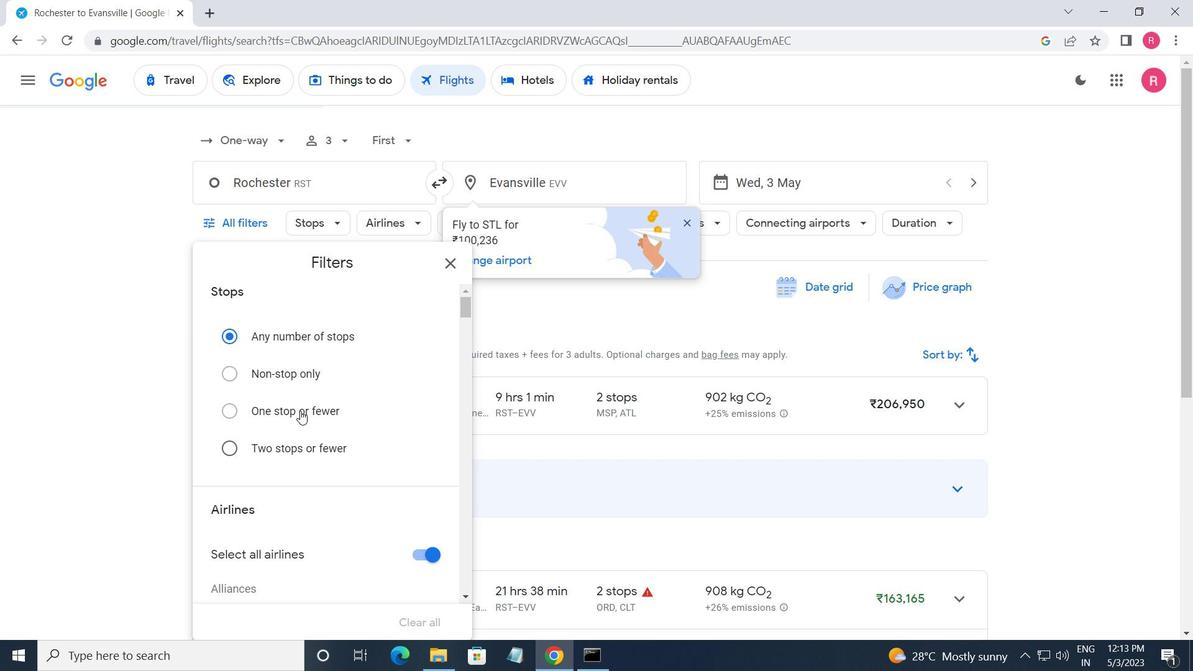 
Action: Mouse moved to (300, 436)
Screenshot: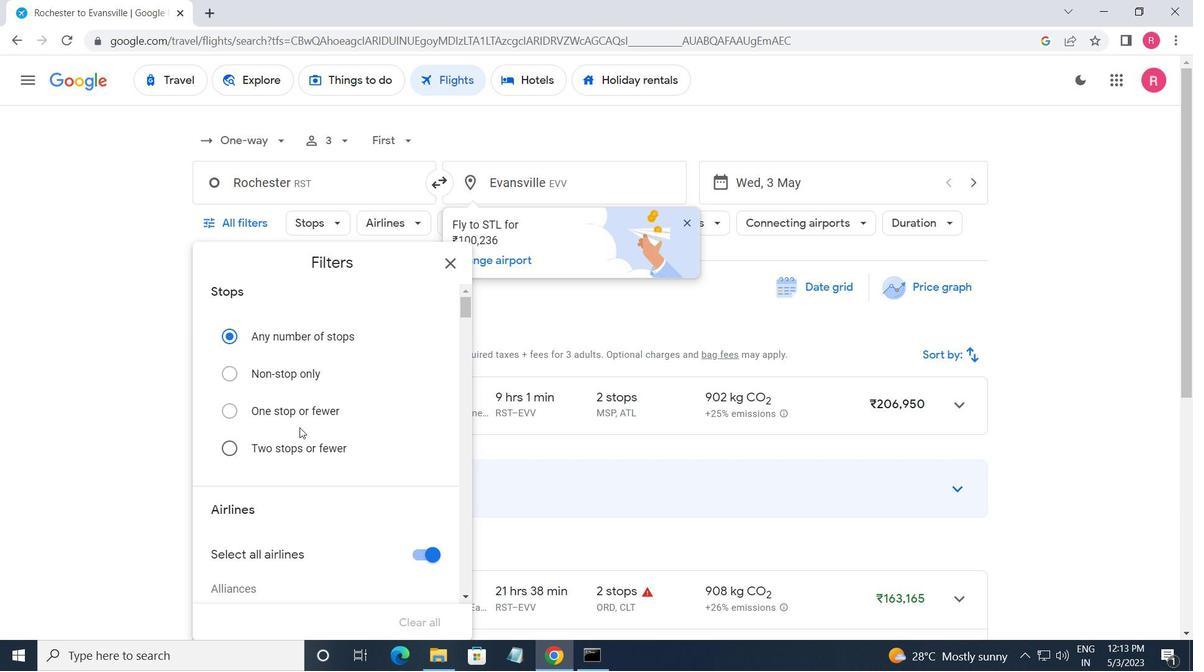 
Action: Mouse scrolled (300, 435) with delta (0, 0)
Screenshot: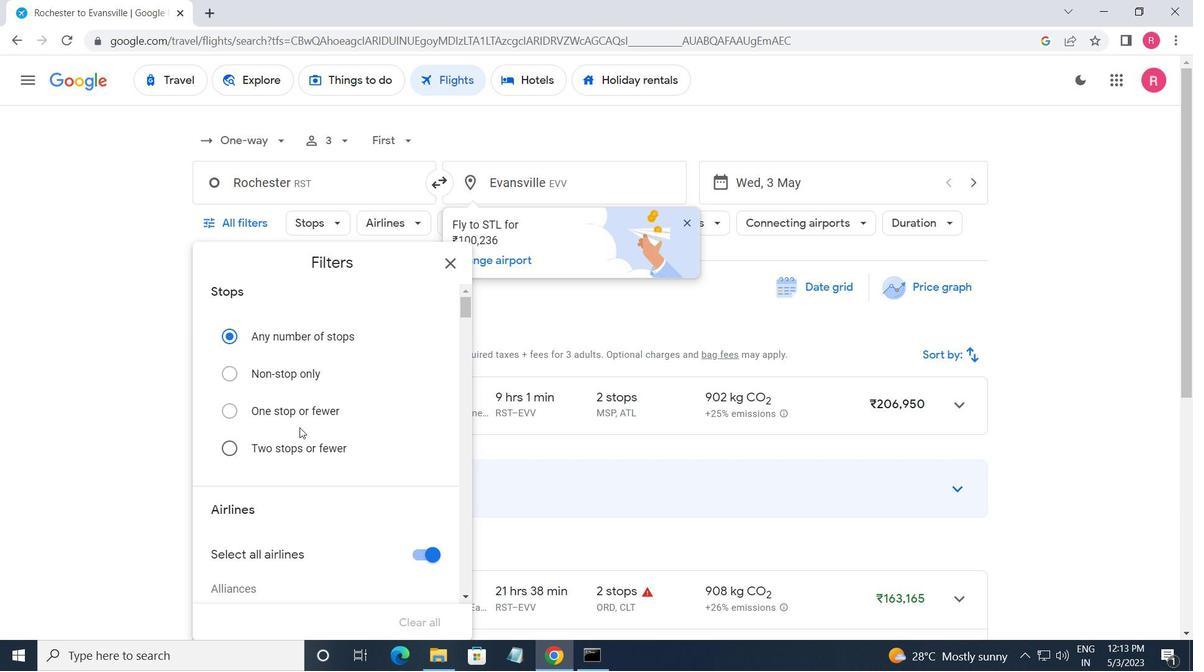 
Action: Mouse moved to (301, 439)
Screenshot: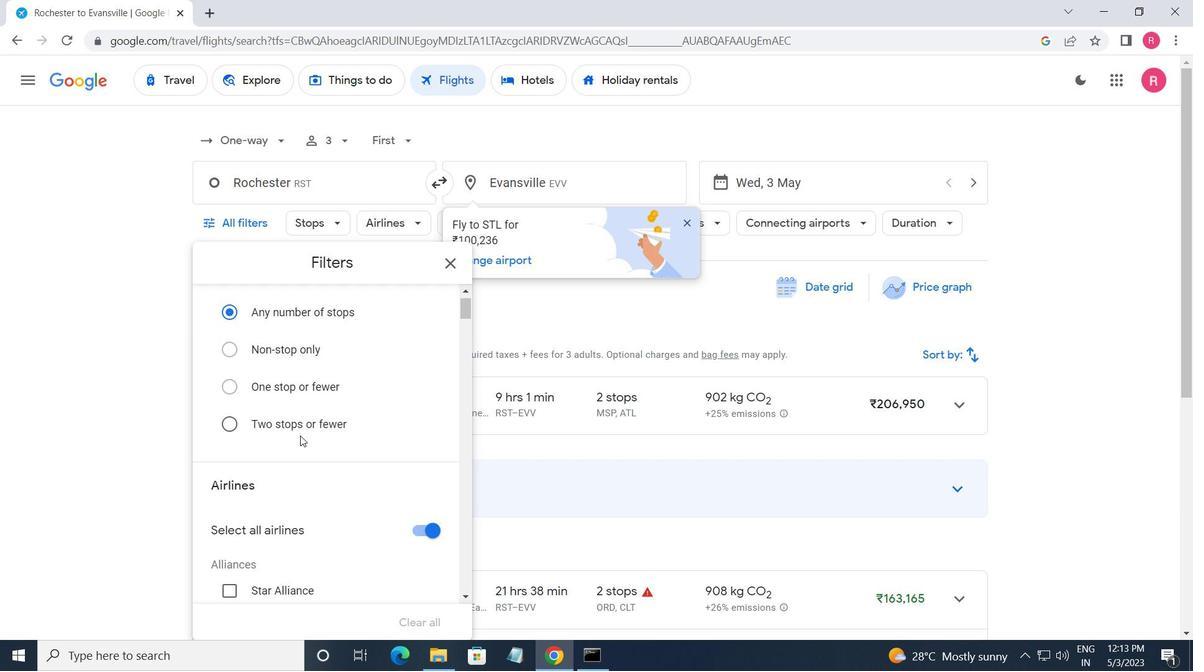 
Action: Mouse scrolled (301, 439) with delta (0, 0)
Screenshot: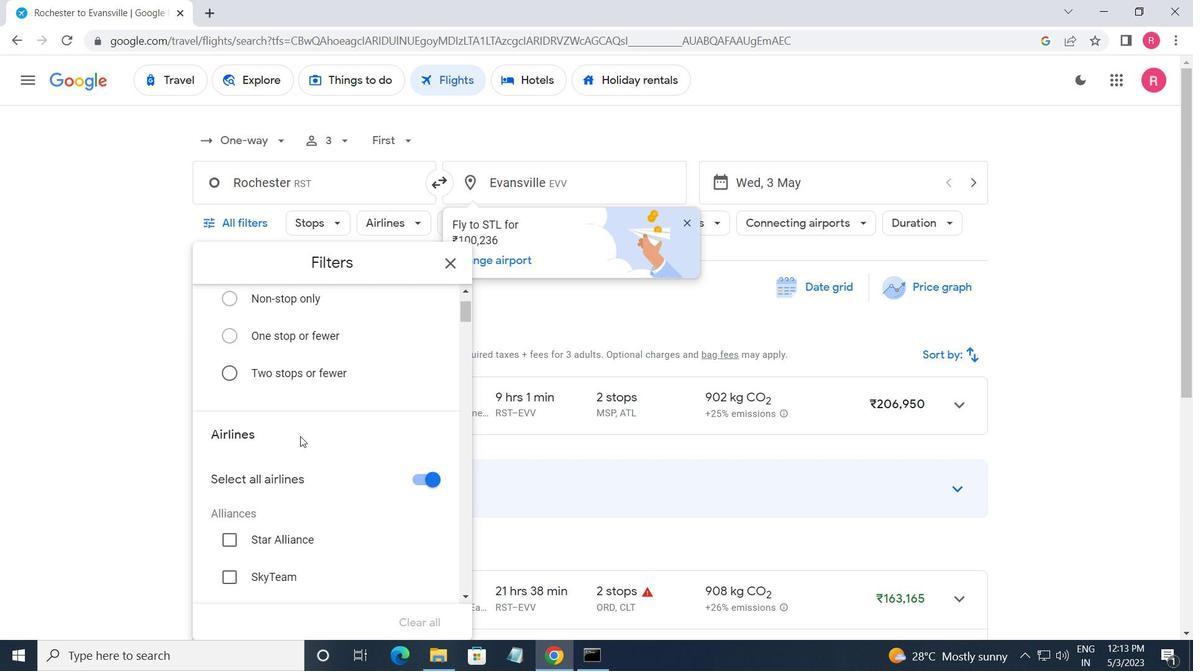 
Action: Mouse moved to (302, 440)
Screenshot: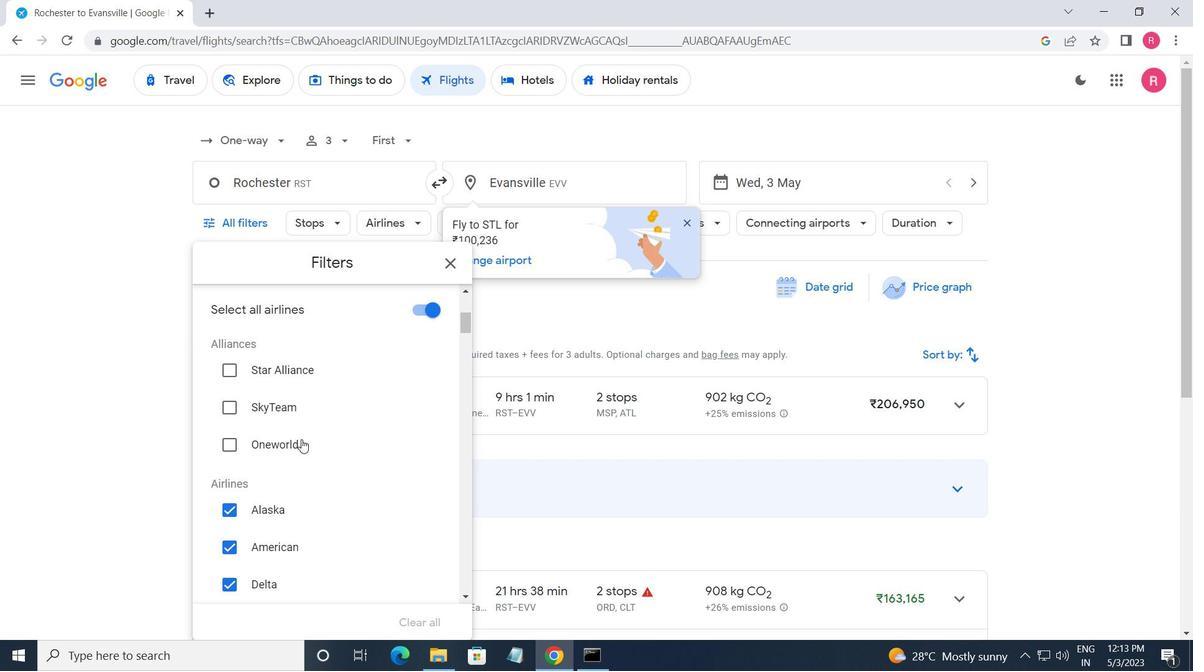 
Action: Mouse scrolled (302, 440) with delta (0, 0)
Screenshot: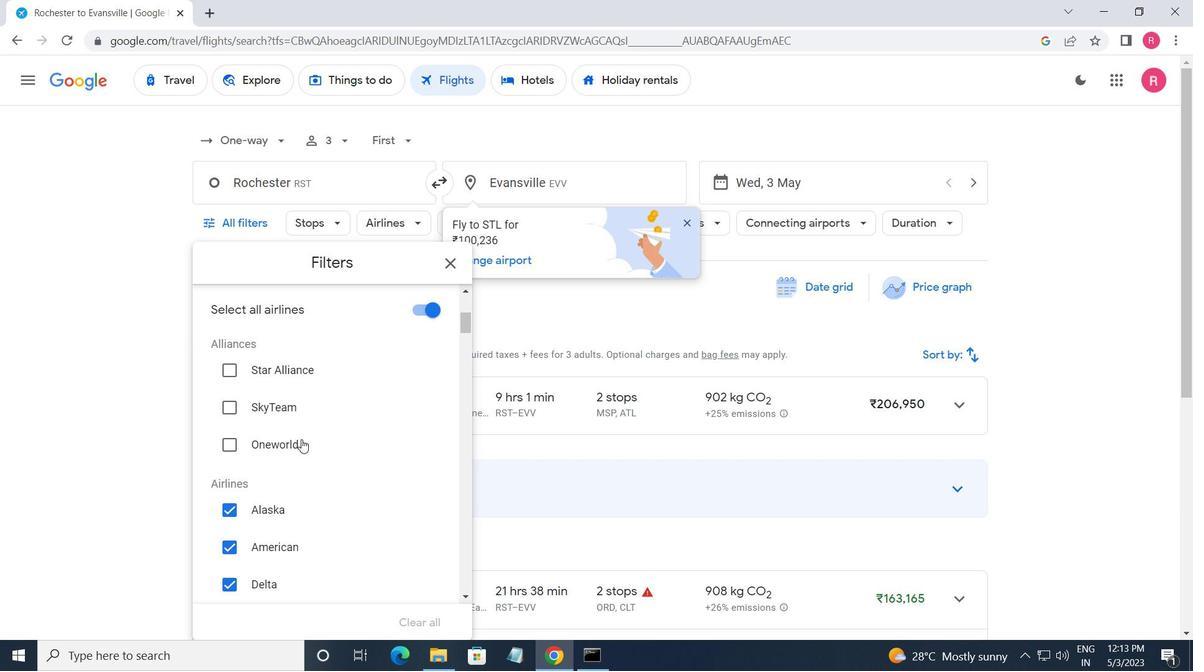 
Action: Mouse moved to (392, 401)
Screenshot: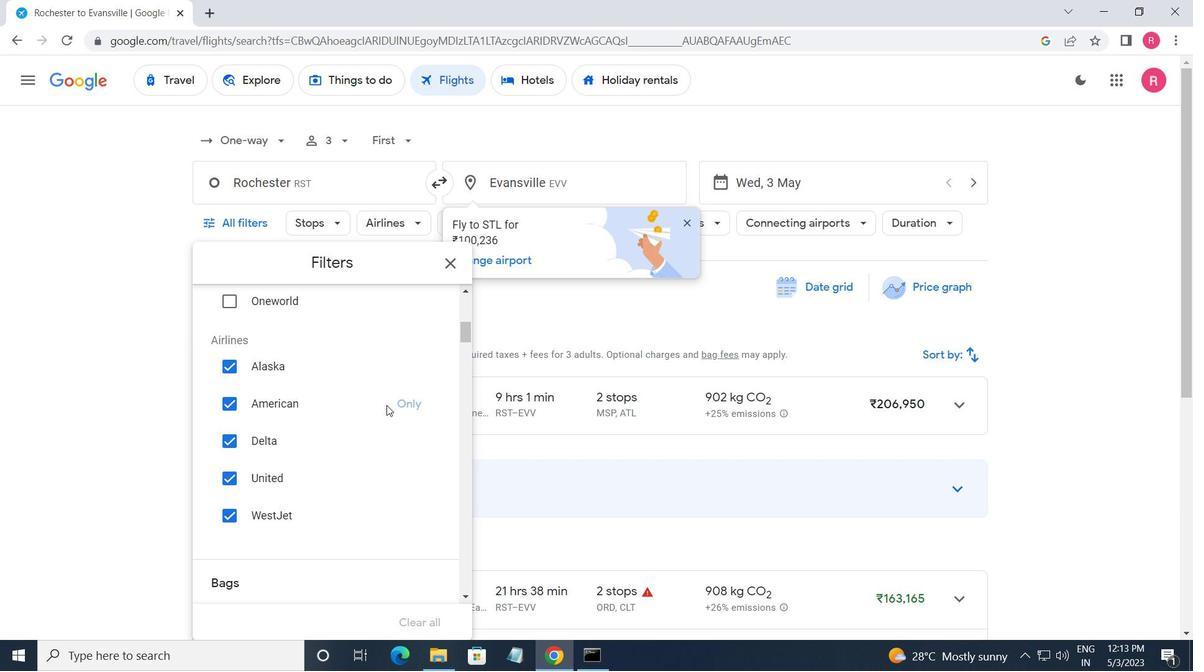 
Action: Mouse pressed left at (392, 401)
Screenshot: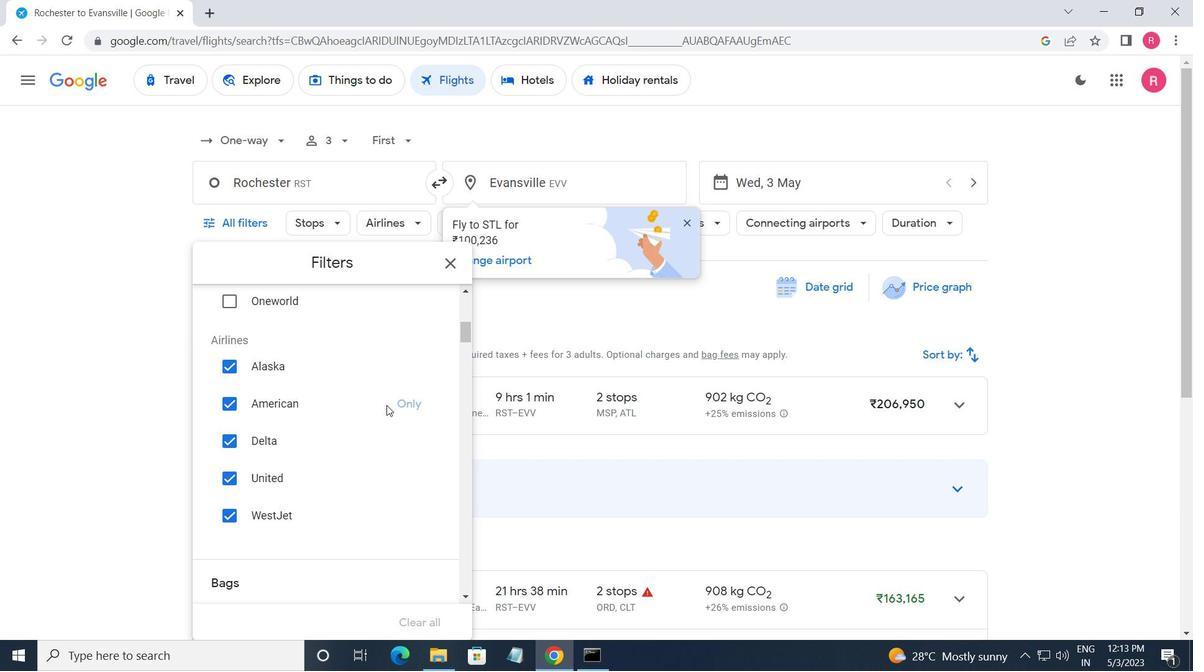 
Action: Mouse moved to (328, 445)
Screenshot: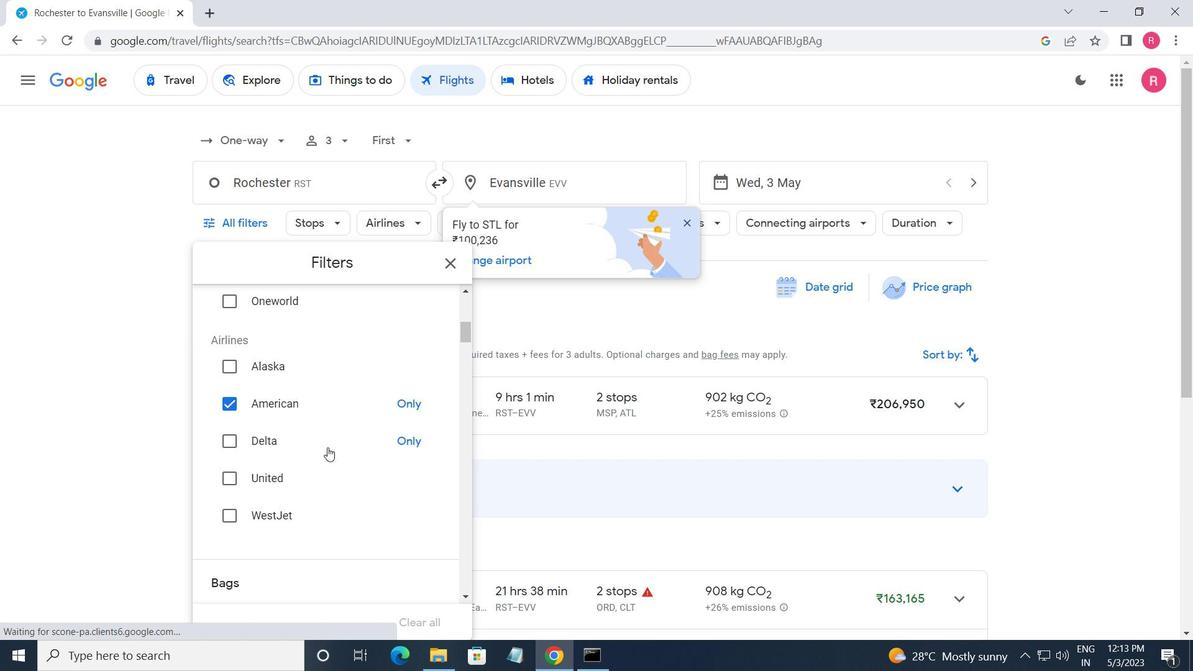 
Action: Mouse scrolled (328, 444) with delta (0, 0)
Screenshot: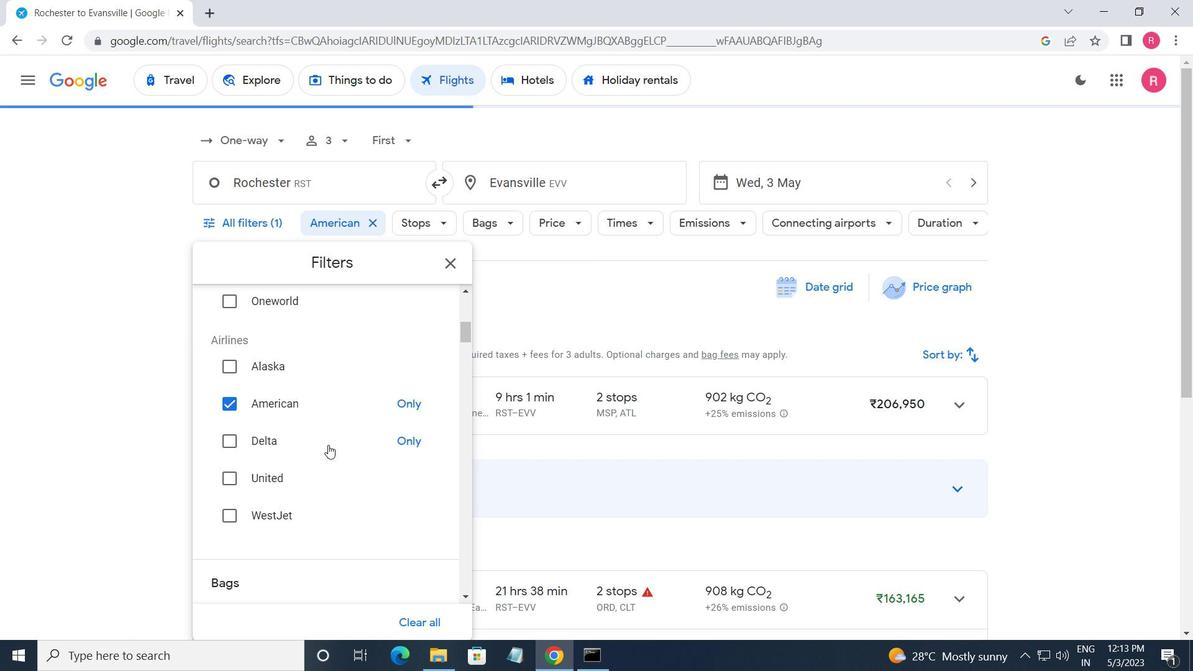 
Action: Mouse scrolled (328, 444) with delta (0, 0)
Screenshot: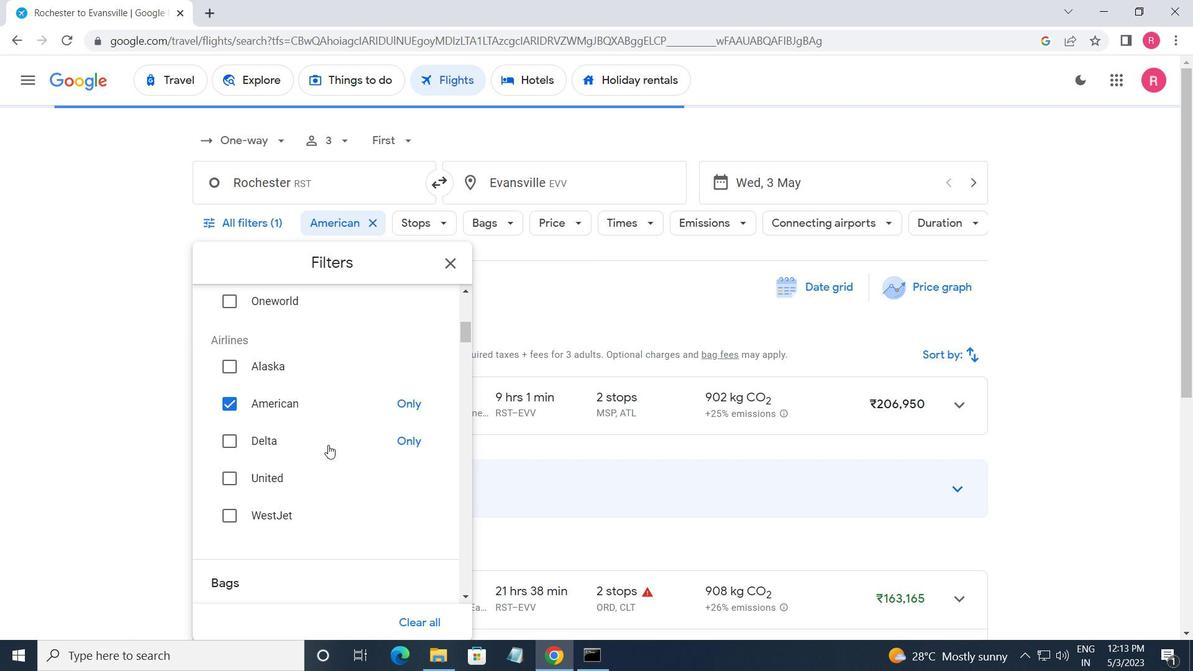 
Action: Mouse moved to (412, 471)
Screenshot: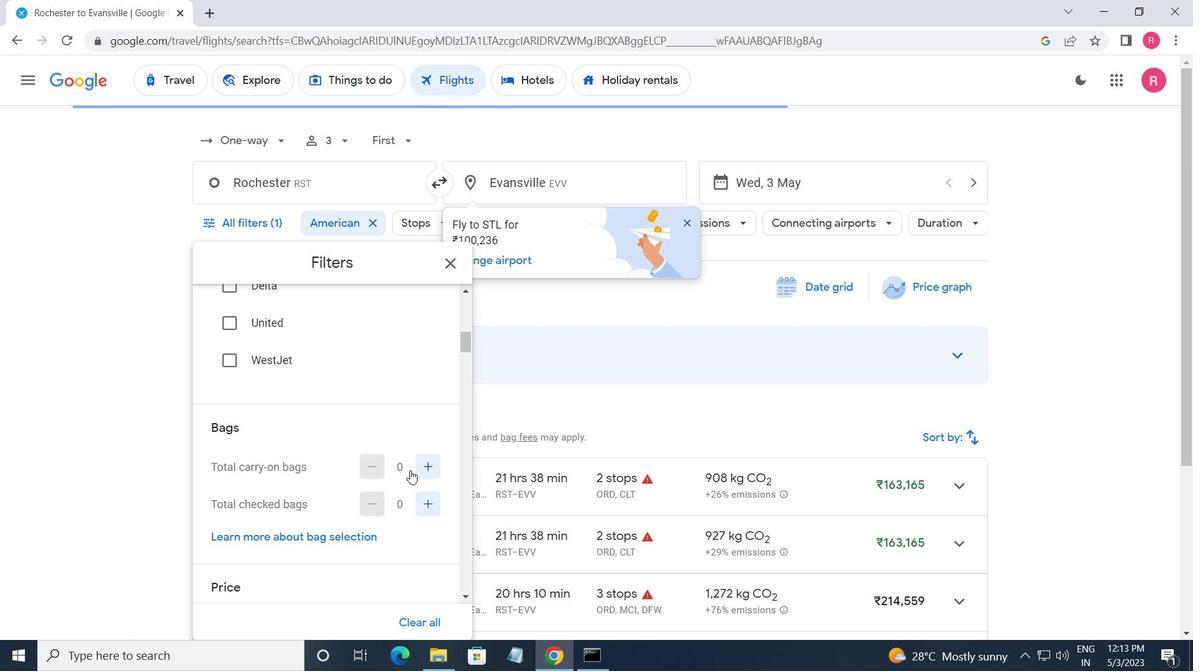 
Action: Mouse pressed left at (412, 471)
Screenshot: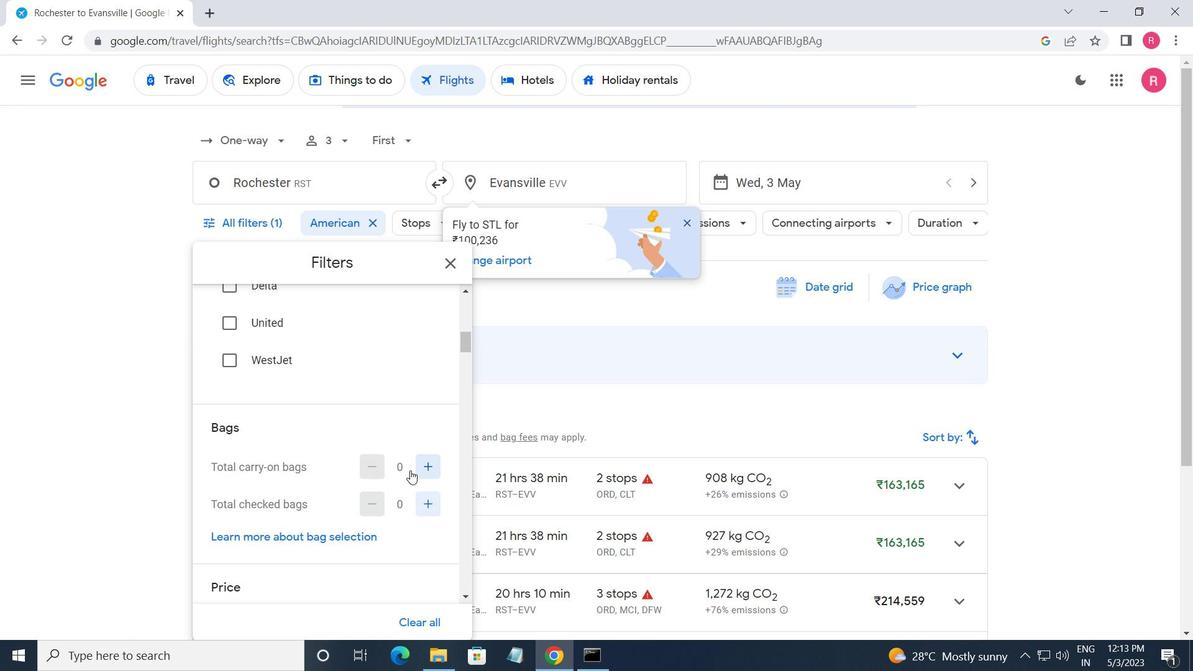 
Action: Mouse moved to (407, 472)
Screenshot: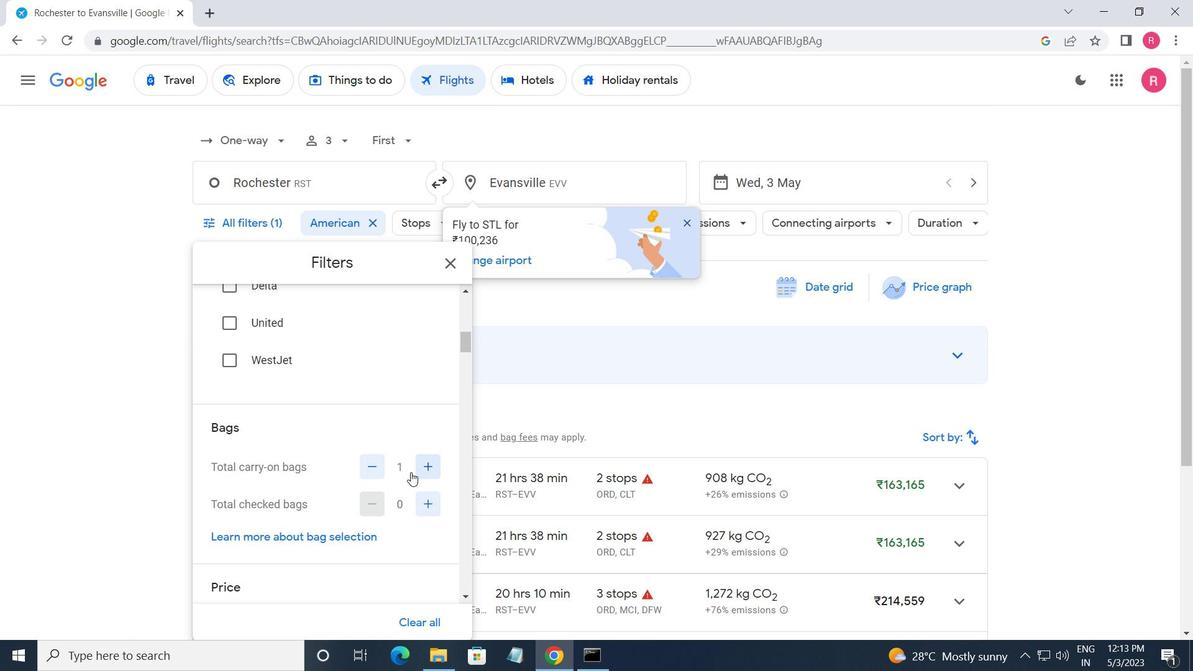 
Action: Mouse scrolled (407, 471) with delta (0, 0)
Screenshot: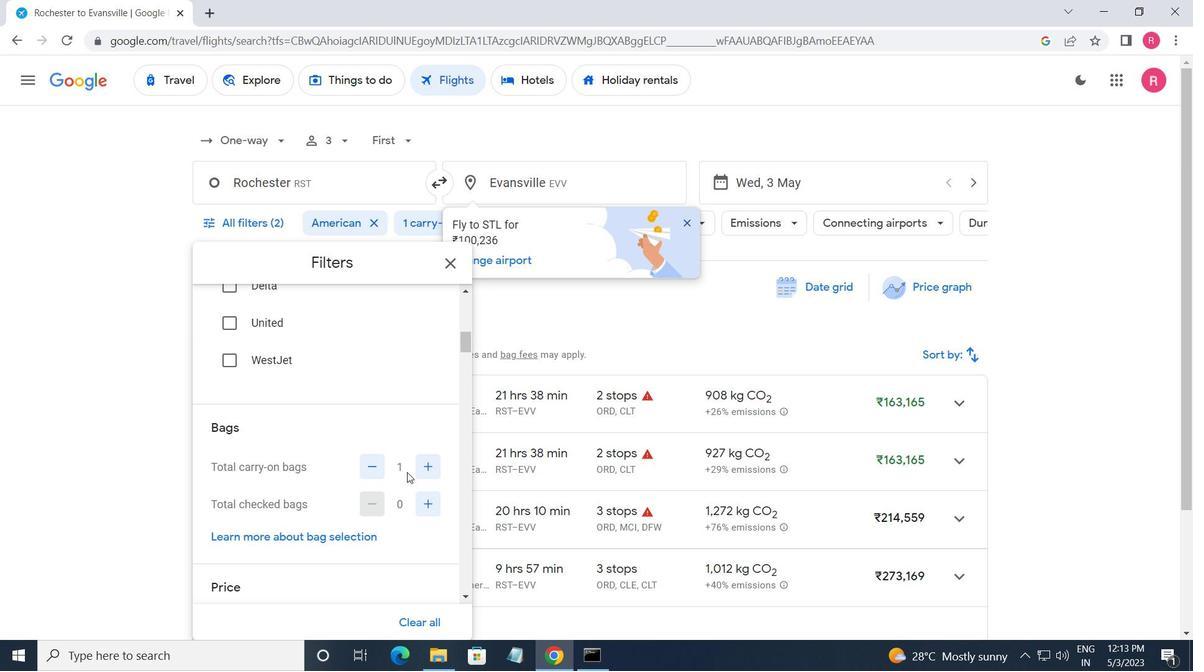 
Action: Mouse scrolled (407, 471) with delta (0, 0)
Screenshot: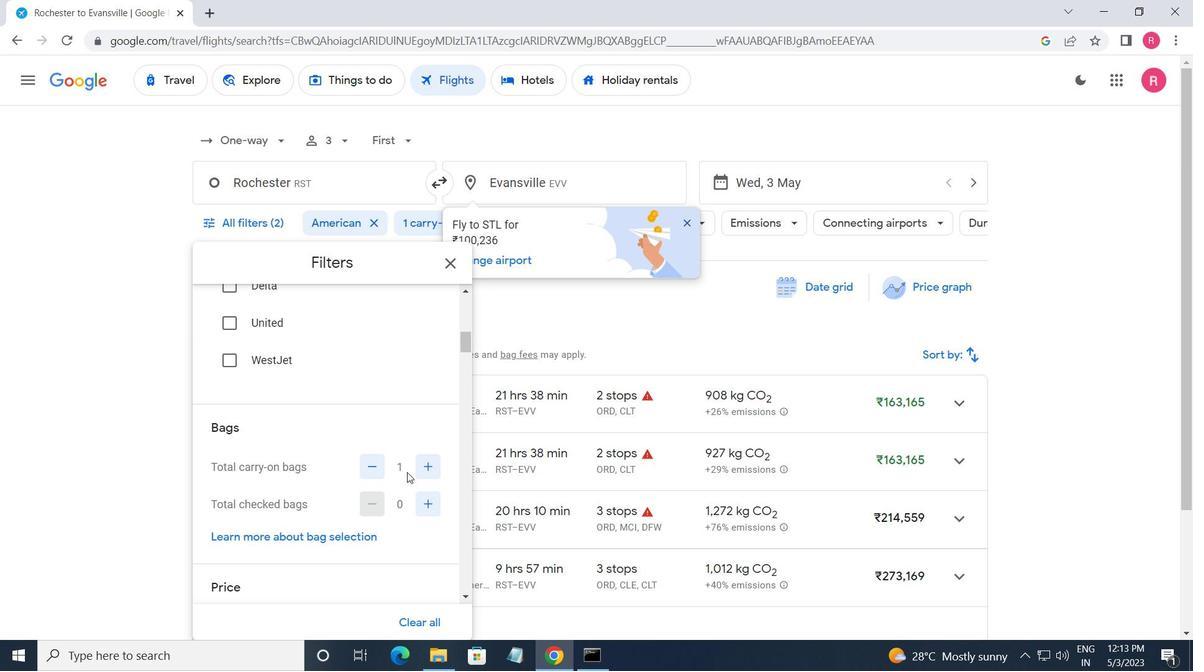 
Action: Mouse moved to (435, 499)
Screenshot: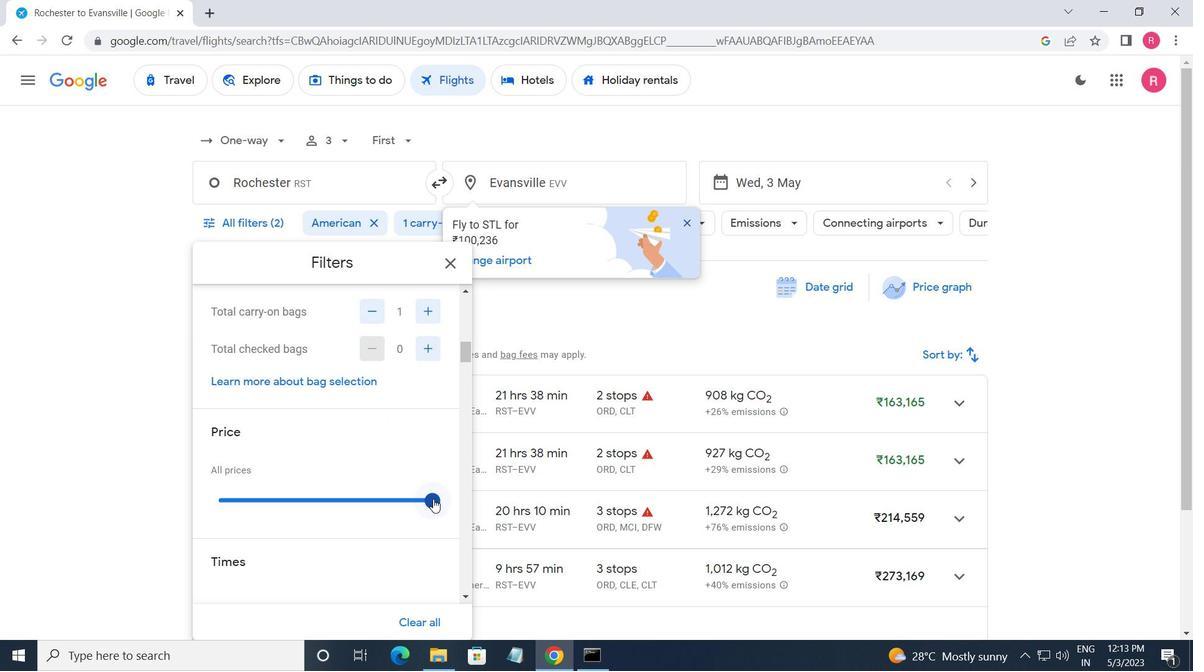 
Action: Mouse pressed left at (435, 499)
Screenshot: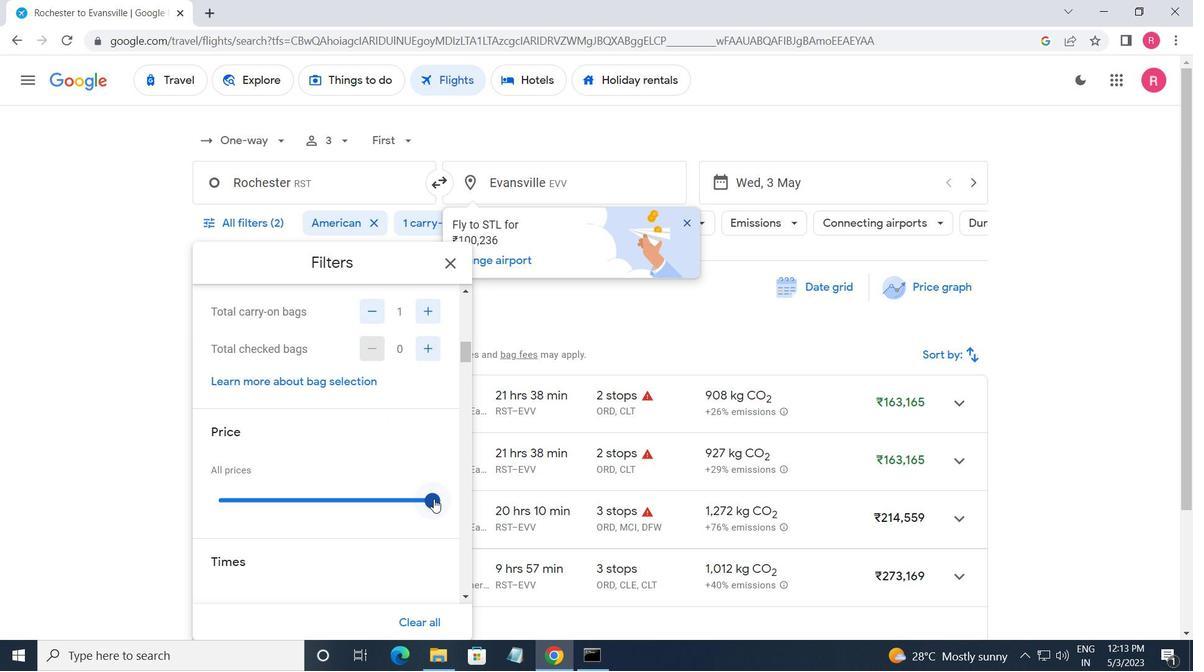 
Action: Mouse moved to (281, 500)
Screenshot: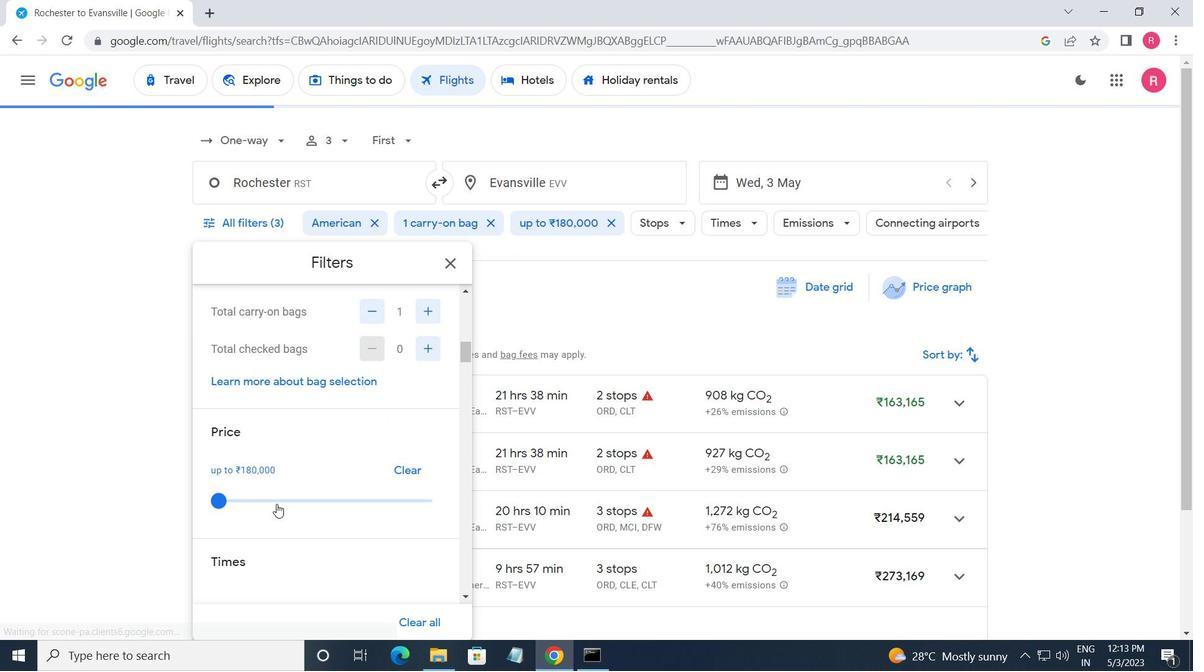 
Action: Mouse scrolled (281, 499) with delta (0, 0)
Screenshot: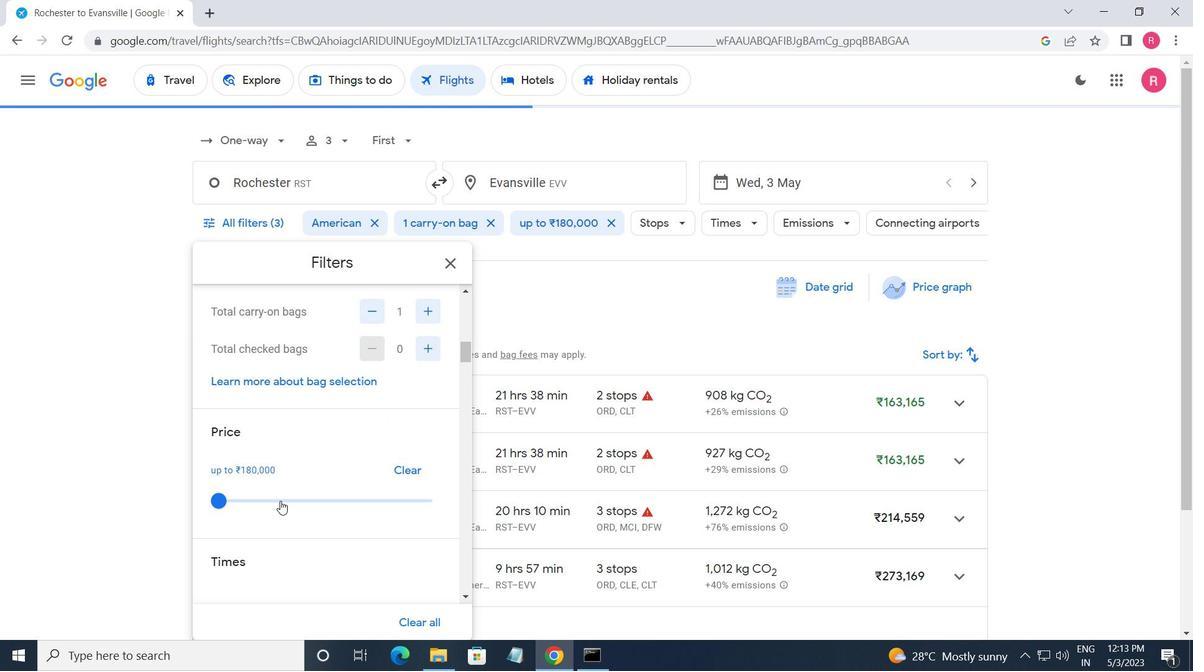 
Action: Mouse moved to (282, 500)
Screenshot: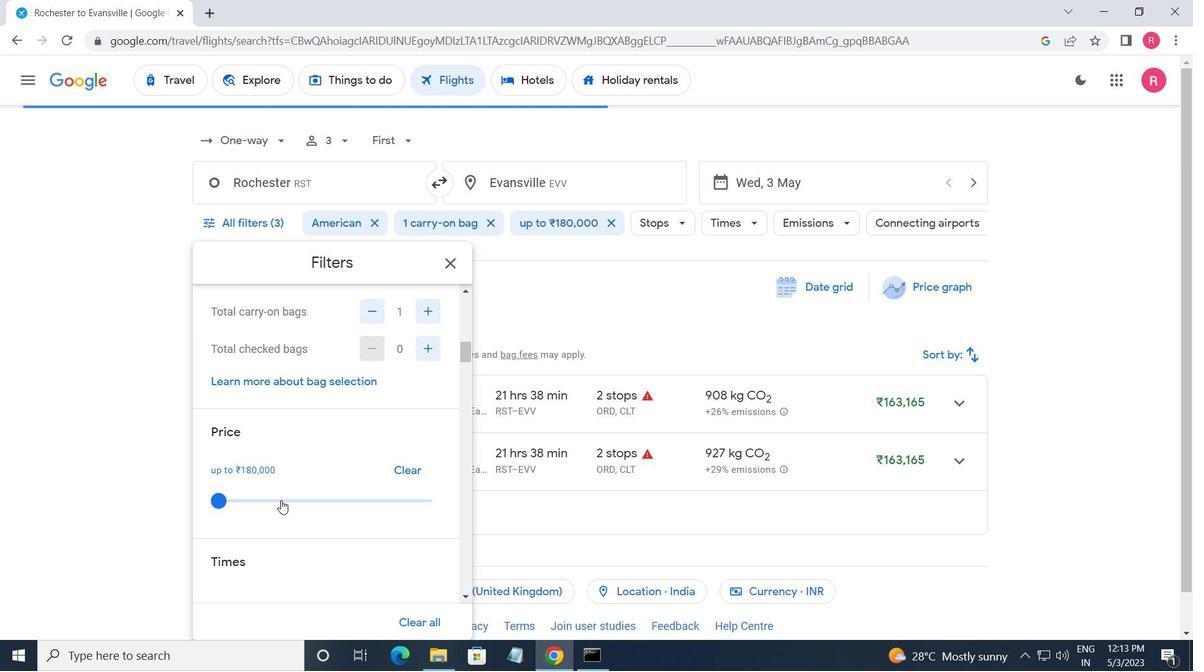
Action: Mouse scrolled (282, 499) with delta (0, 0)
Screenshot: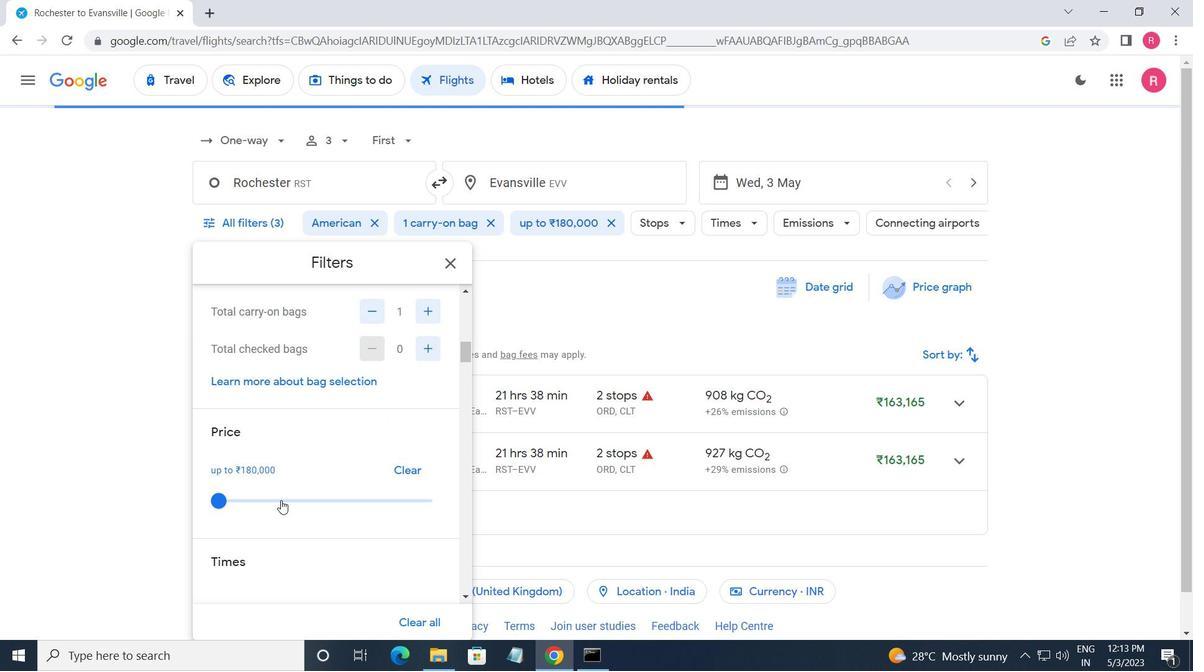 
Action: Mouse moved to (220, 506)
Screenshot: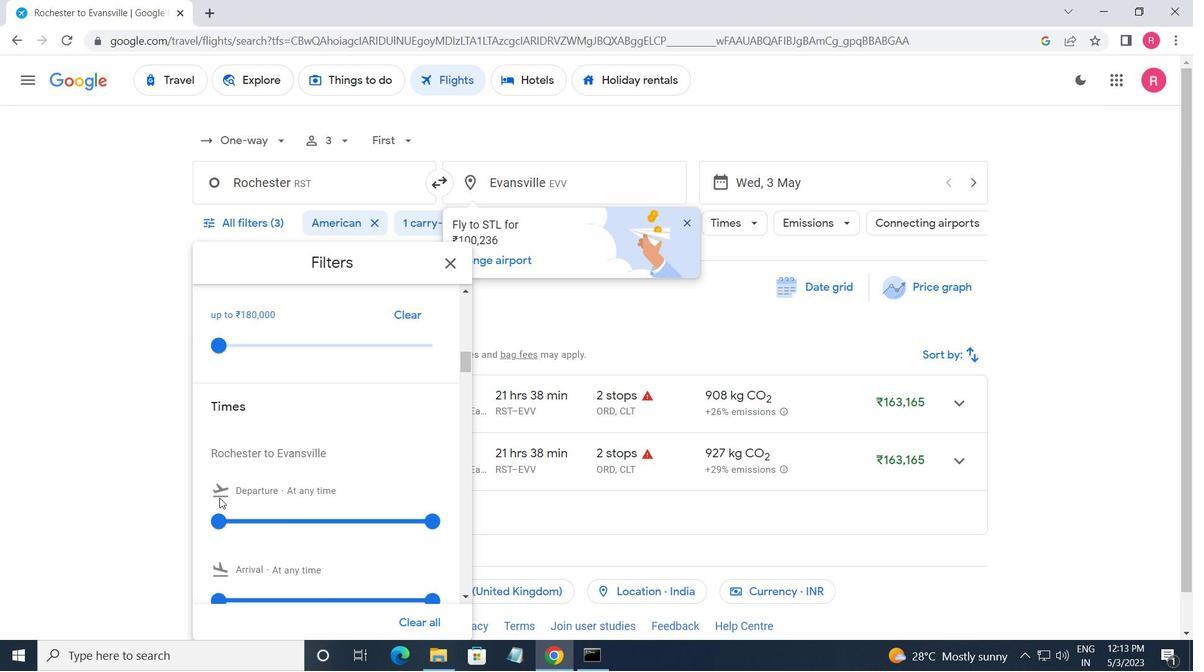 
Action: Mouse pressed left at (220, 506)
Screenshot: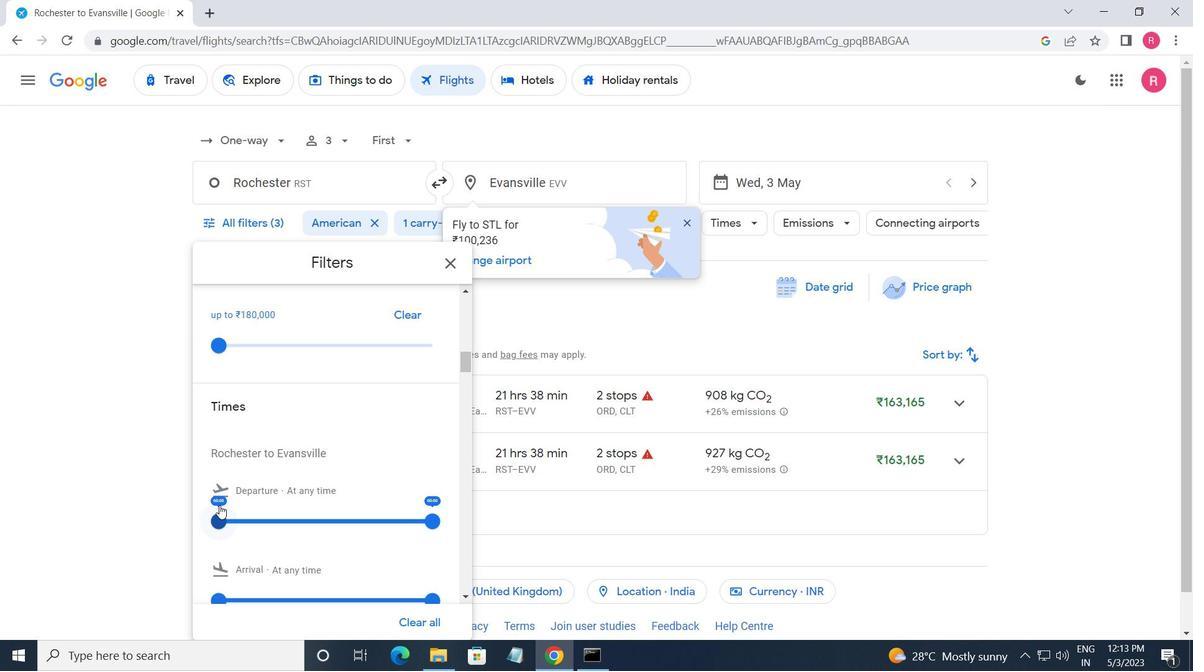 
Action: Mouse moved to (428, 526)
Screenshot: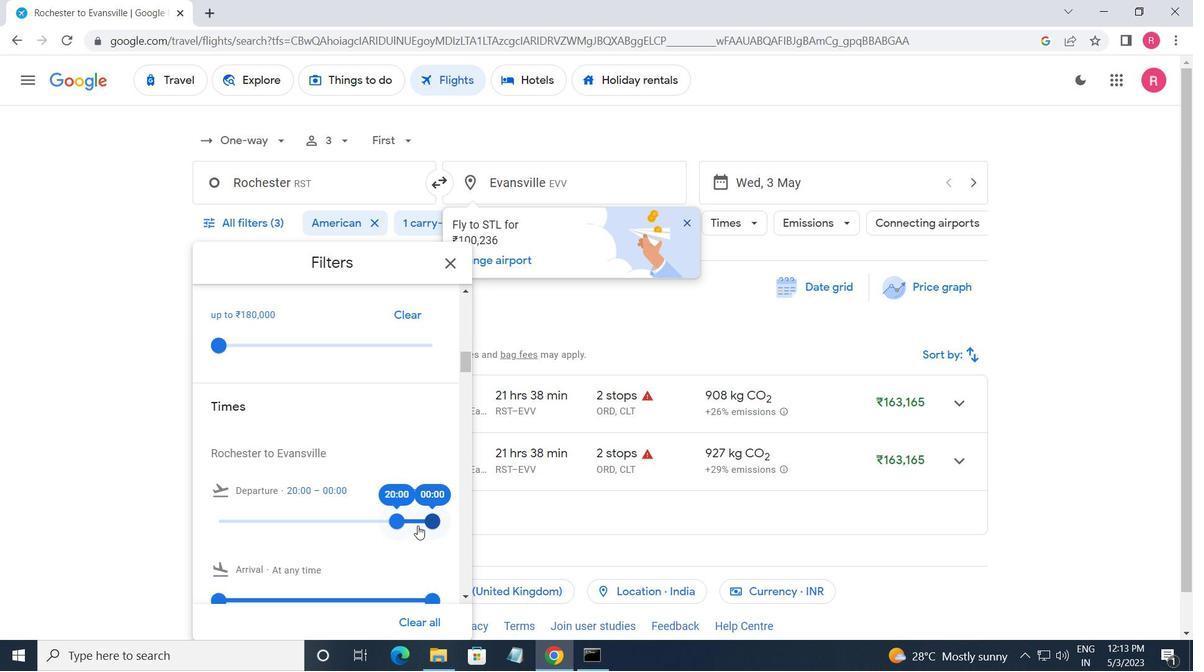
Action: Mouse pressed left at (428, 526)
Screenshot: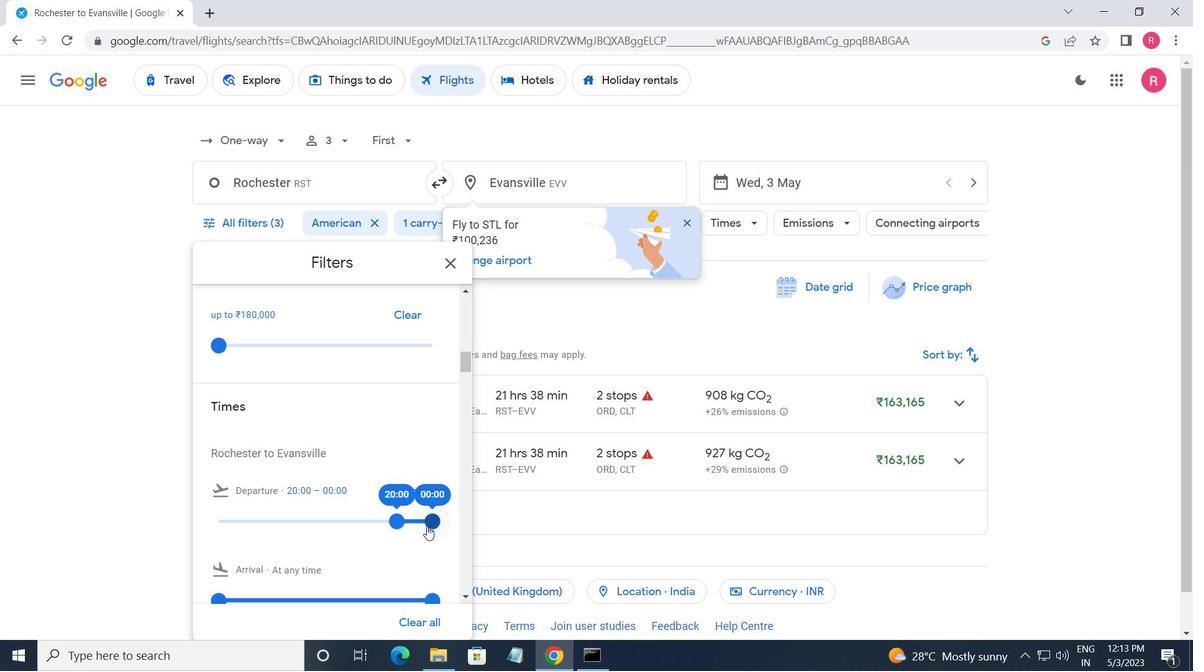 
Action: Mouse moved to (448, 268)
Screenshot: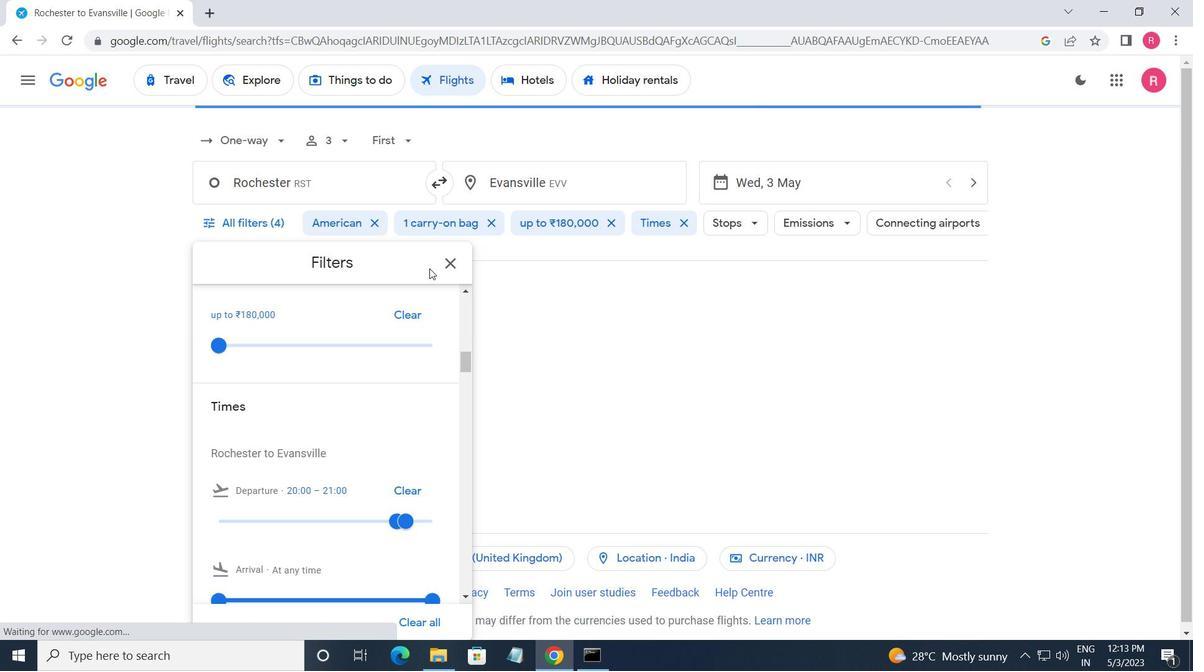 
Action: Mouse pressed left at (448, 268)
Screenshot: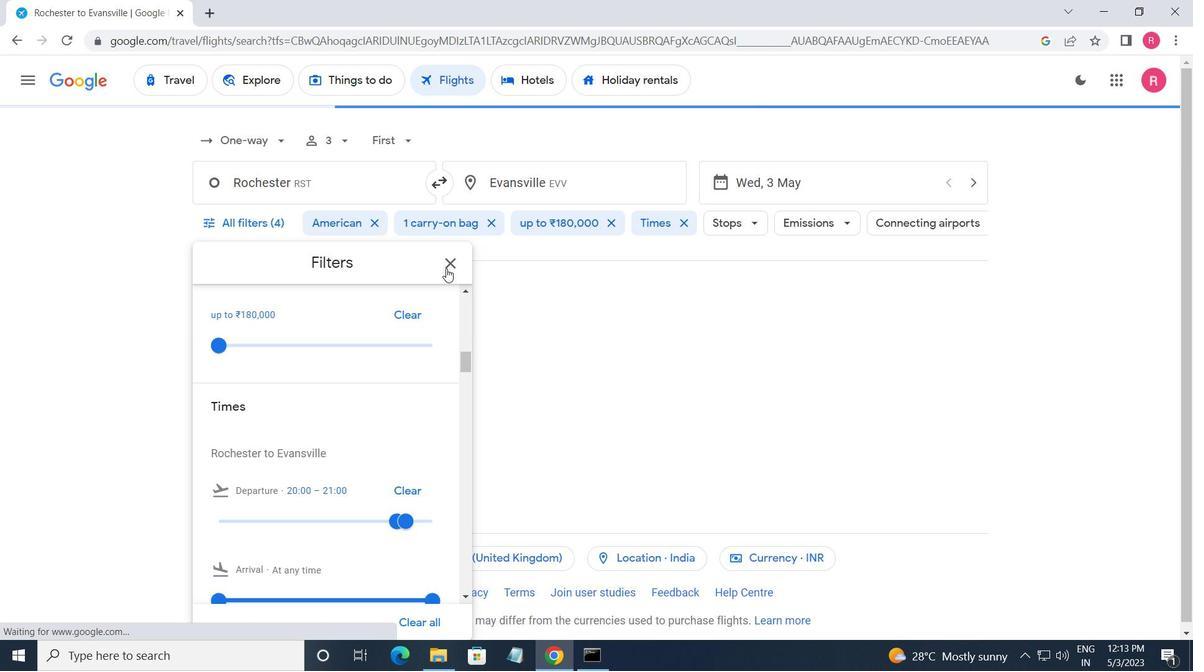 
Action: Mouse moved to (338, 356)
Screenshot: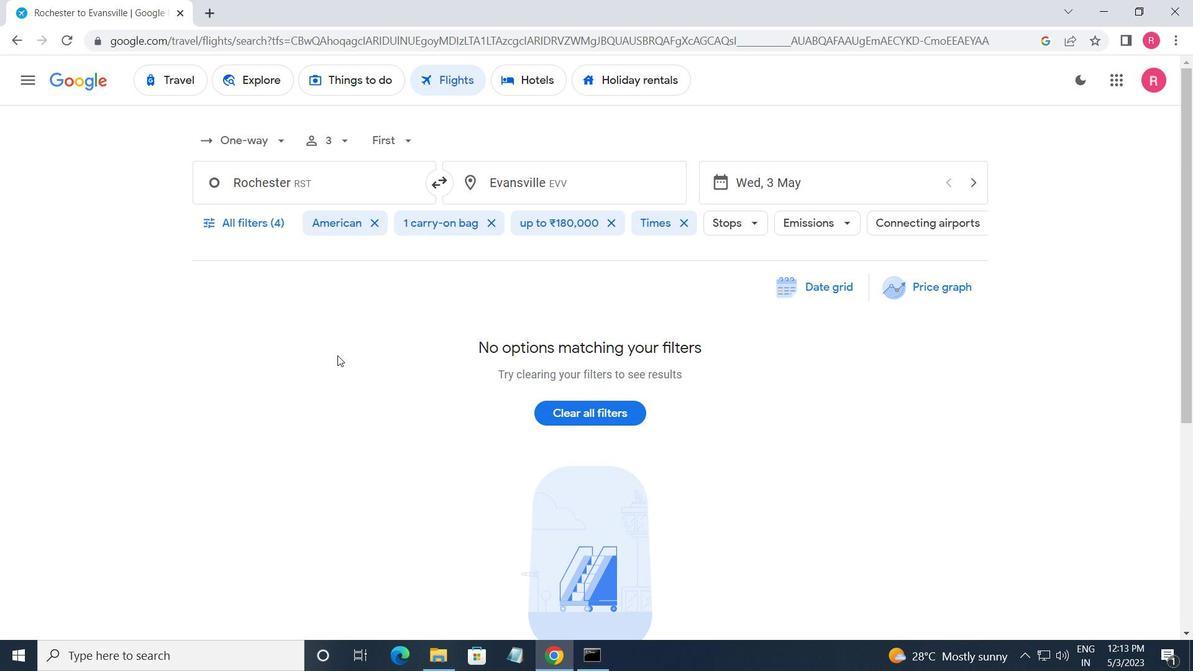 
